 Task: Create new invoice with Date Opened :15-Apr-23, Select Customer: Pizza Patron, Terms: Payment Term 1. Make invoice entry for item-1 with Date: 15-Apr-23, Description: Olly Restful Sleep Gummies Blackberry Zen, Action: Material, Income Account: Income:Sales, Quantity: 2, Unit Price: 8.7, Discount $: 1.25. Make entry for item-2 with Date: 15-Apr-23, Description: Dove Men + Care Extra Fresh Antiperspirant Deodorant (2.7 oz)_x000D_
, Action: Material, Income Account: Income:Sales, Quantity: 1, Unit Price: 6, Discount $: 2.25. Make entry for item-3 with Date: 15-Apr-23, Description: Slim Jim Smoked Snack Stick Original, Action: Material, Income Account: Income:Sales, Quantity: 2, Unit Price: 7, Discount $: 2.75. Write Notes: 'Looking forward to serving you again.'. Post Invoice with Post Date: 15-Apr-23, Post to Accounts: Assets:Accounts Receivable. Pay / Process Payment with Transaction Date: 15-May-23, Amount: 31.15, Transfer Account: Checking Account. Print Invoice, display notes by going to Option, then go to Display Tab and check 'Invoice Notes'.
Action: Mouse pressed left at (171, 29)
Screenshot: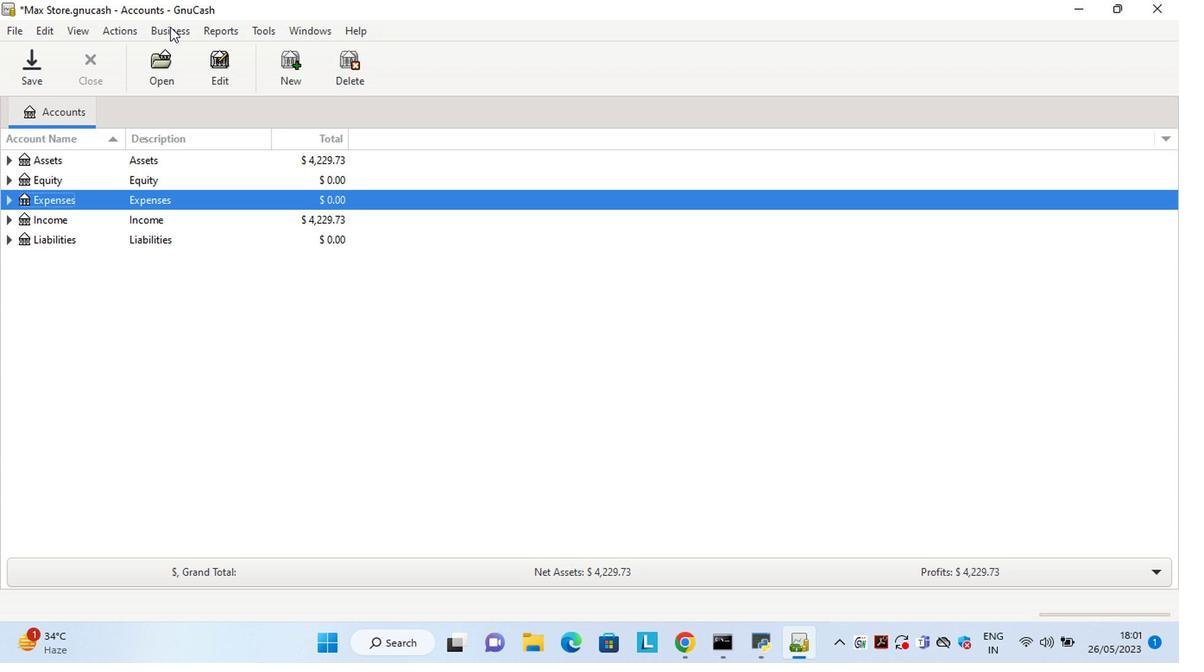 
Action: Mouse moved to (378, 122)
Screenshot: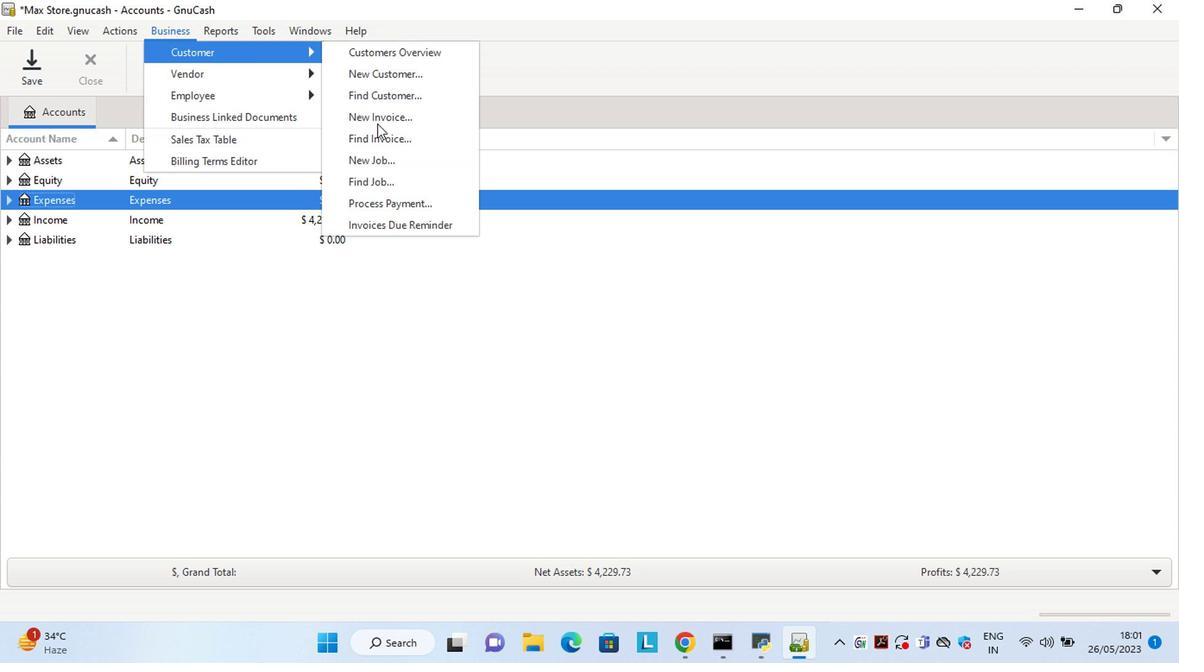 
Action: Mouse pressed left at (378, 122)
Screenshot: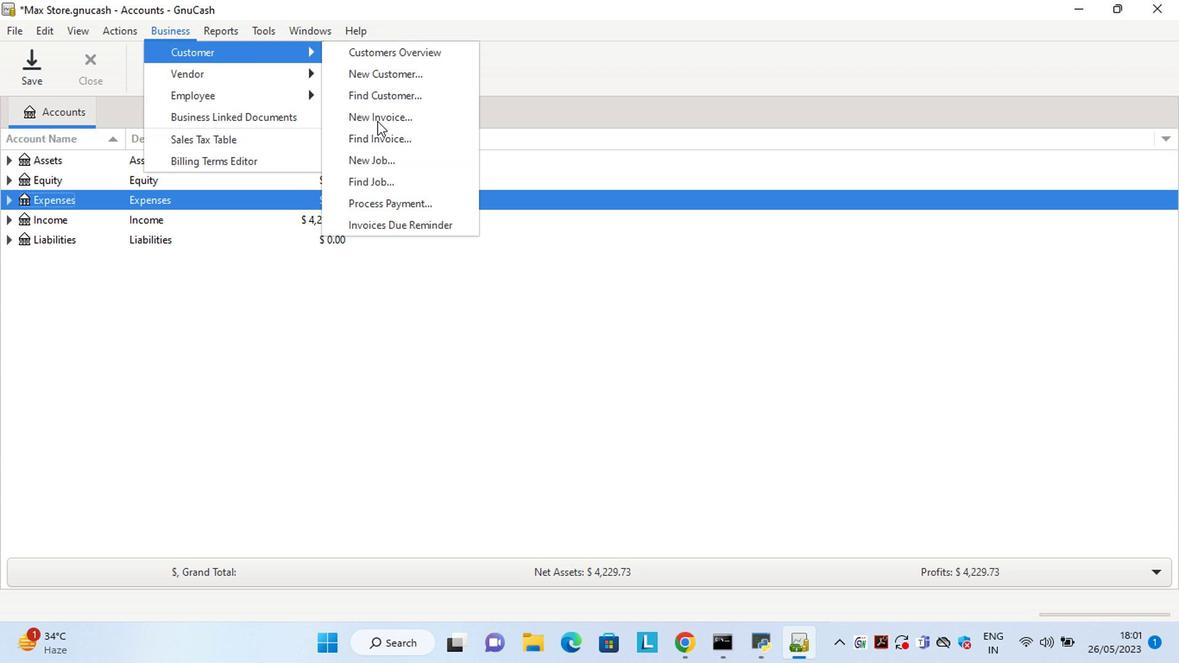 
Action: Mouse moved to (600, 263)
Screenshot: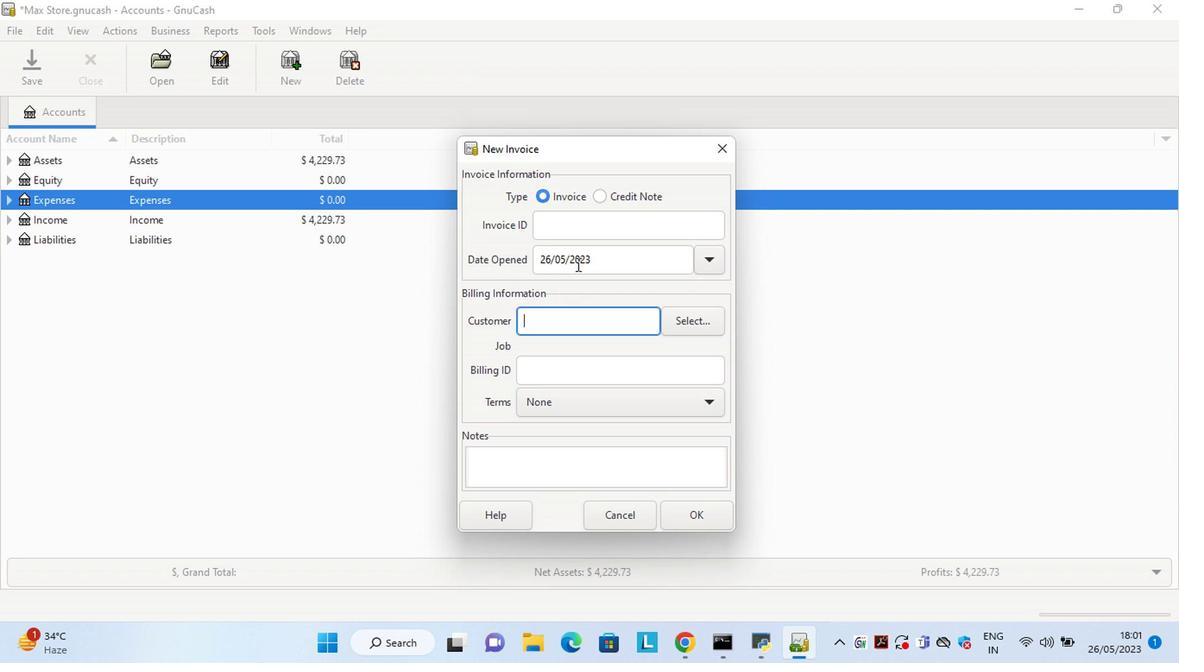 
Action: Mouse pressed left at (600, 263)
Screenshot: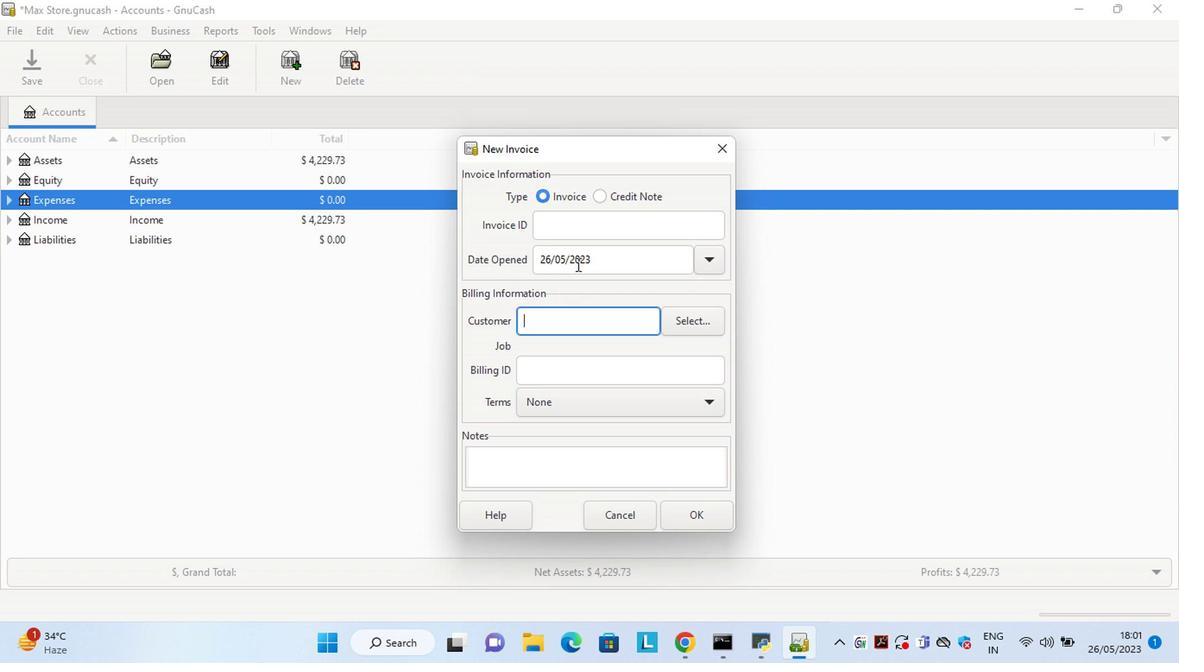 
Action: Key pressed <Key.left><Key.left><Key.left><Key.left><Key.left><Key.left><Key.left><Key.left><Key.left><Key.left><Key.left><Key.left><Key.delete><Key.delete>15<Key.right><Key.right><Key.delete>4
Screenshot: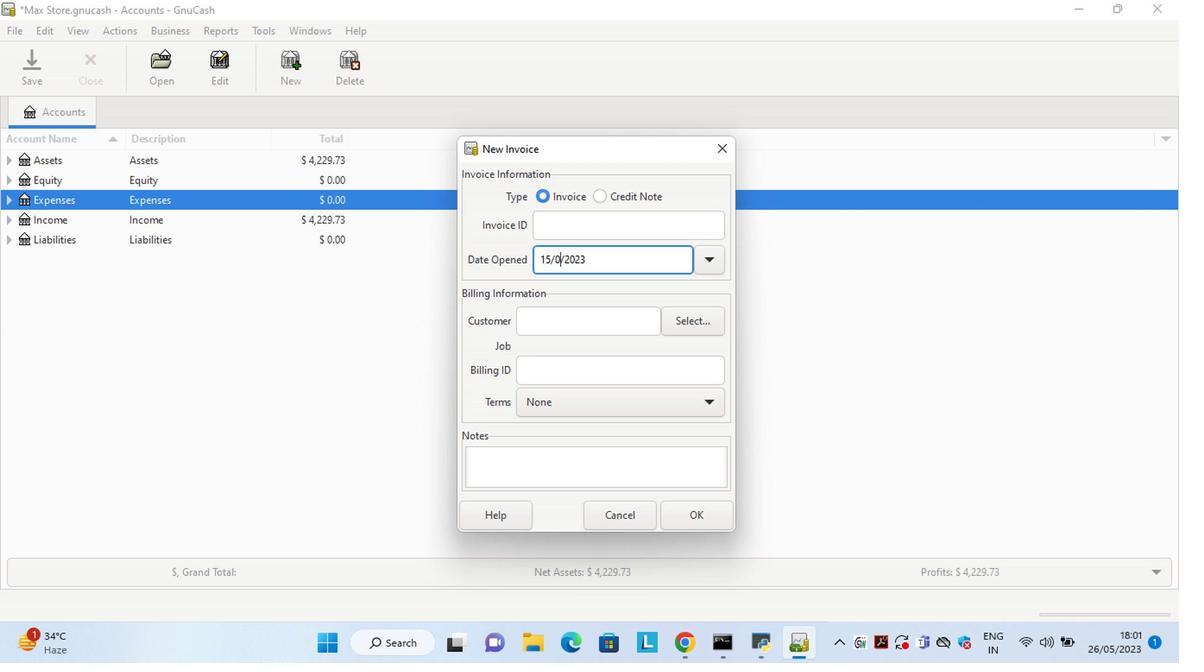 
Action: Mouse moved to (701, 325)
Screenshot: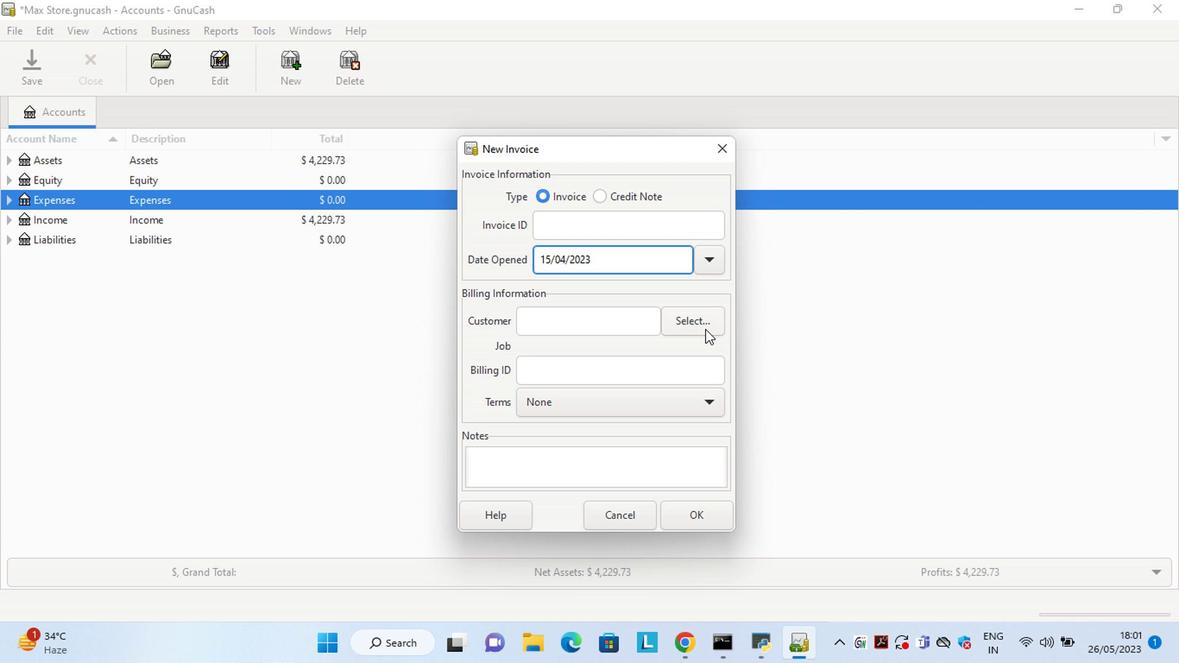 
Action: Mouse pressed left at (701, 325)
Screenshot: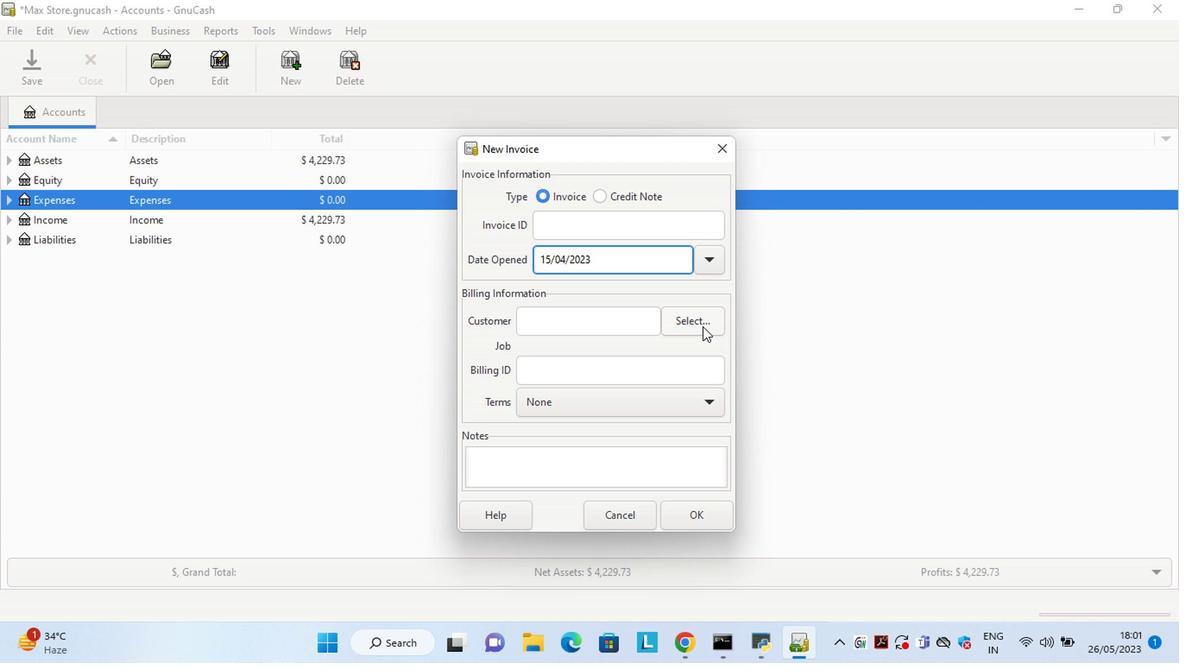 
Action: Mouse moved to (620, 298)
Screenshot: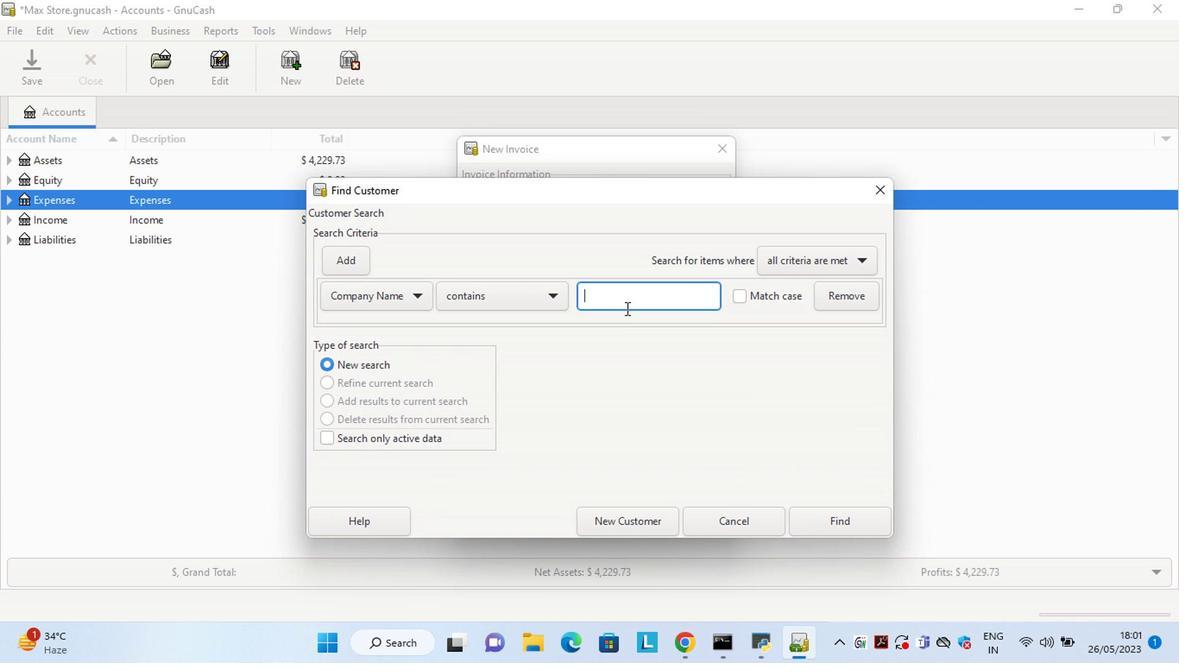 
Action: Mouse pressed left at (620, 298)
Screenshot: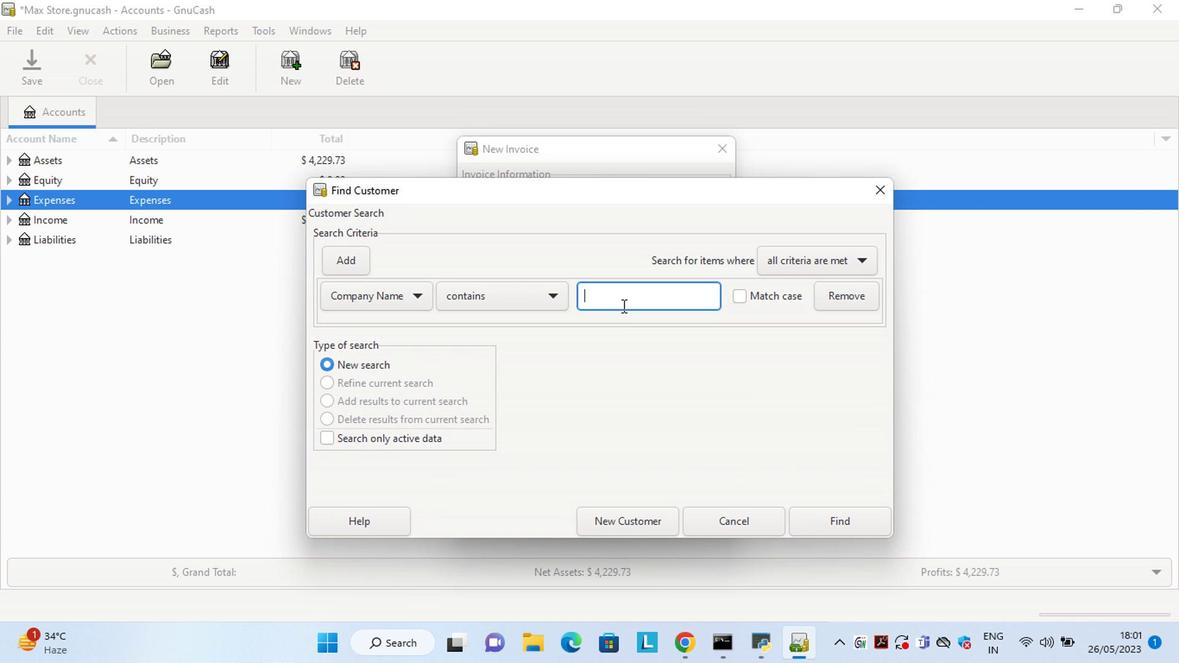 
Action: Key pressed <Key.shift>Pizza
Screenshot: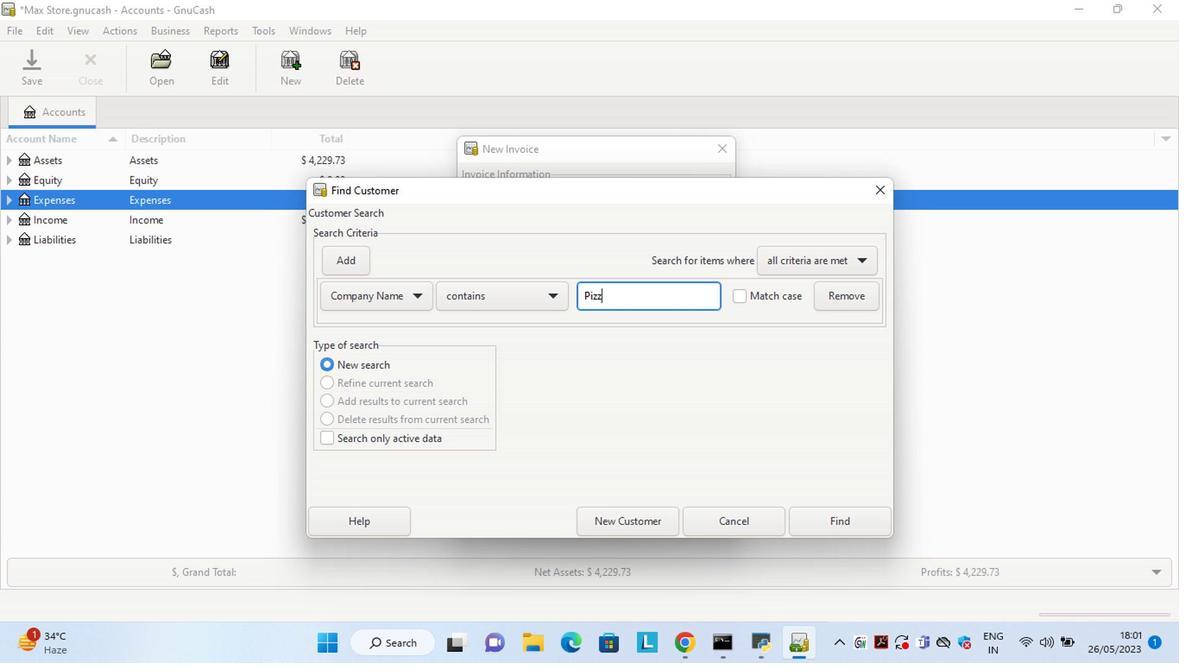 
Action: Mouse moved to (847, 522)
Screenshot: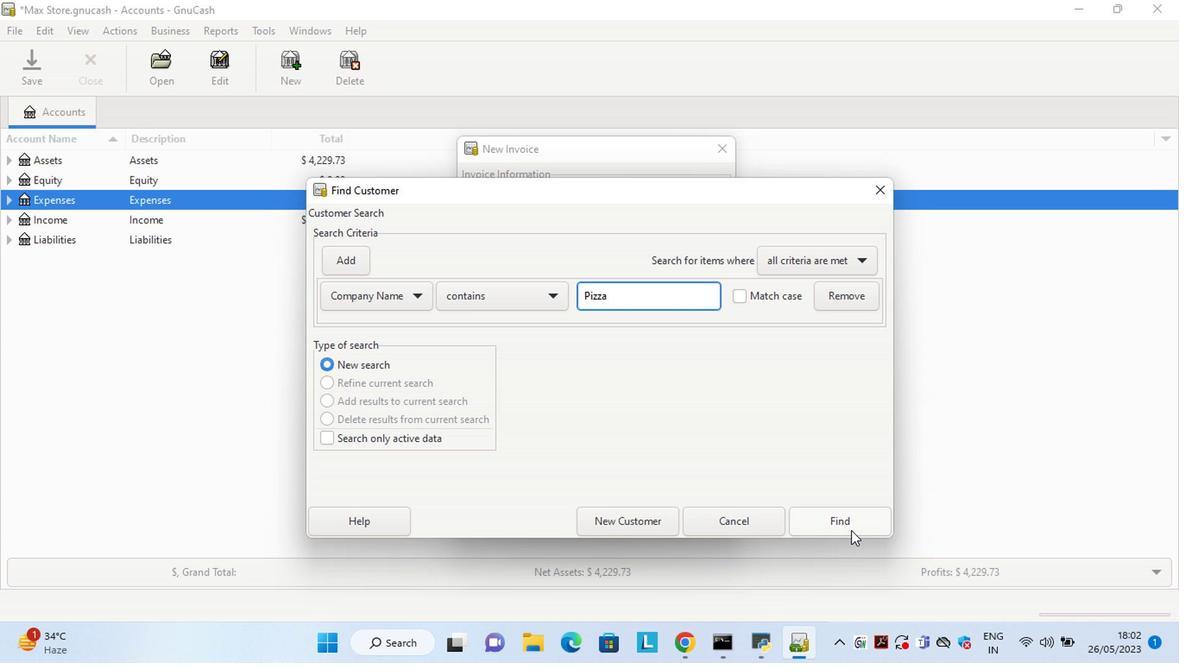 
Action: Mouse pressed left at (847, 522)
Screenshot: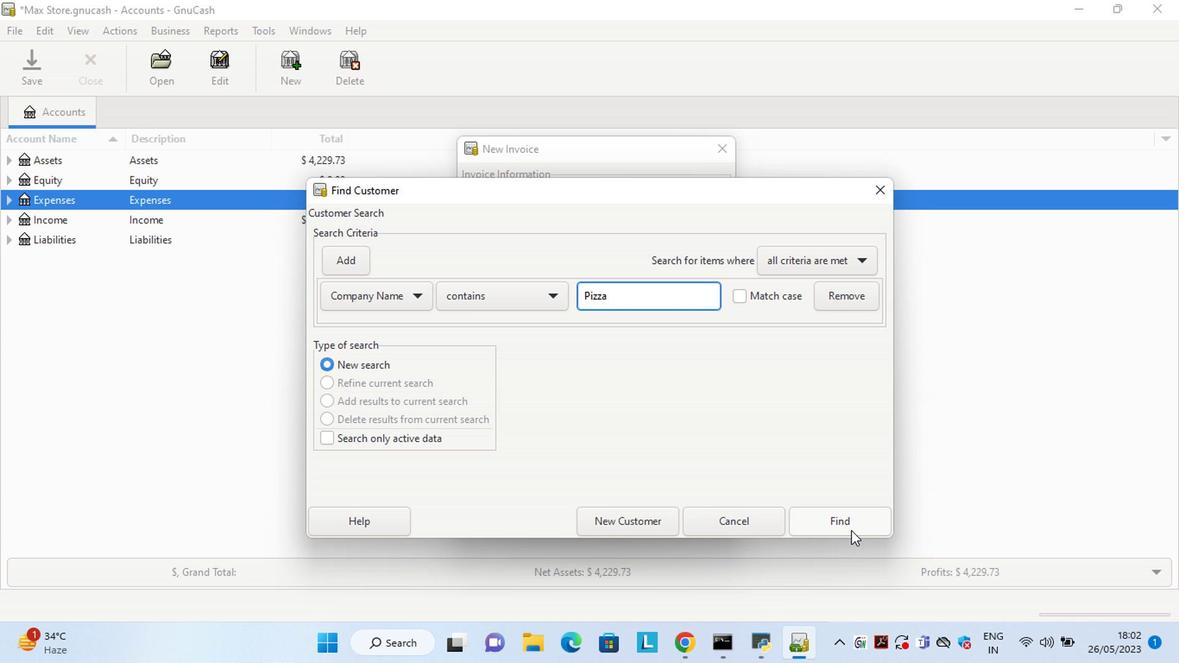 
Action: Mouse moved to (587, 407)
Screenshot: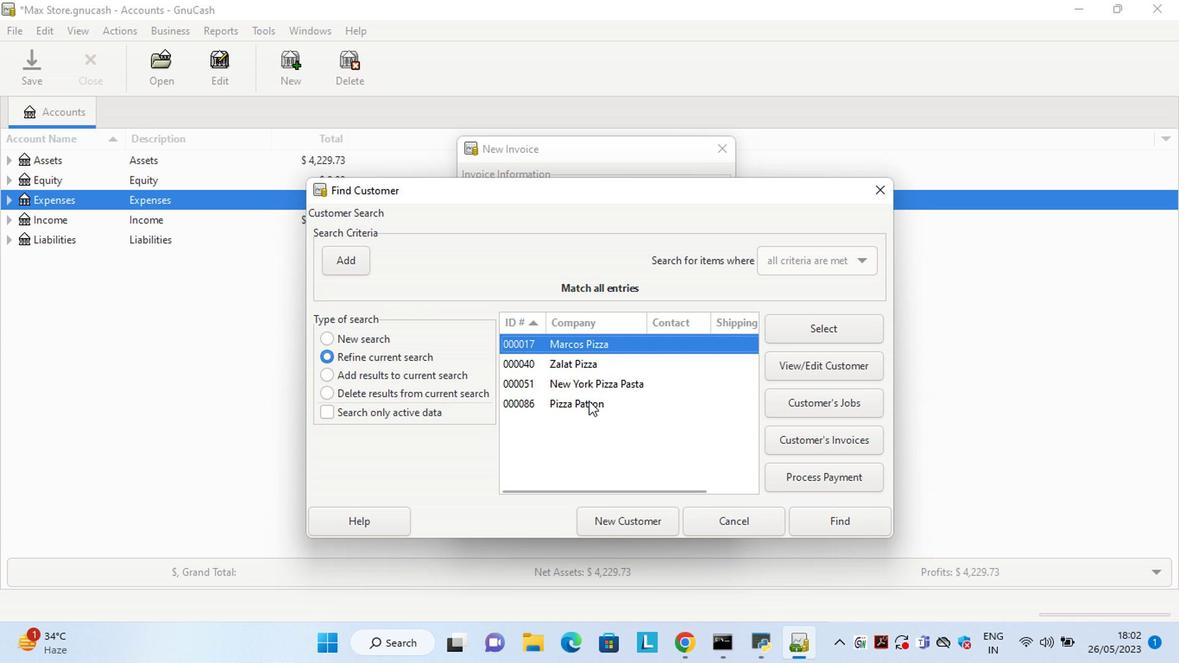 
Action: Mouse pressed left at (587, 407)
Screenshot: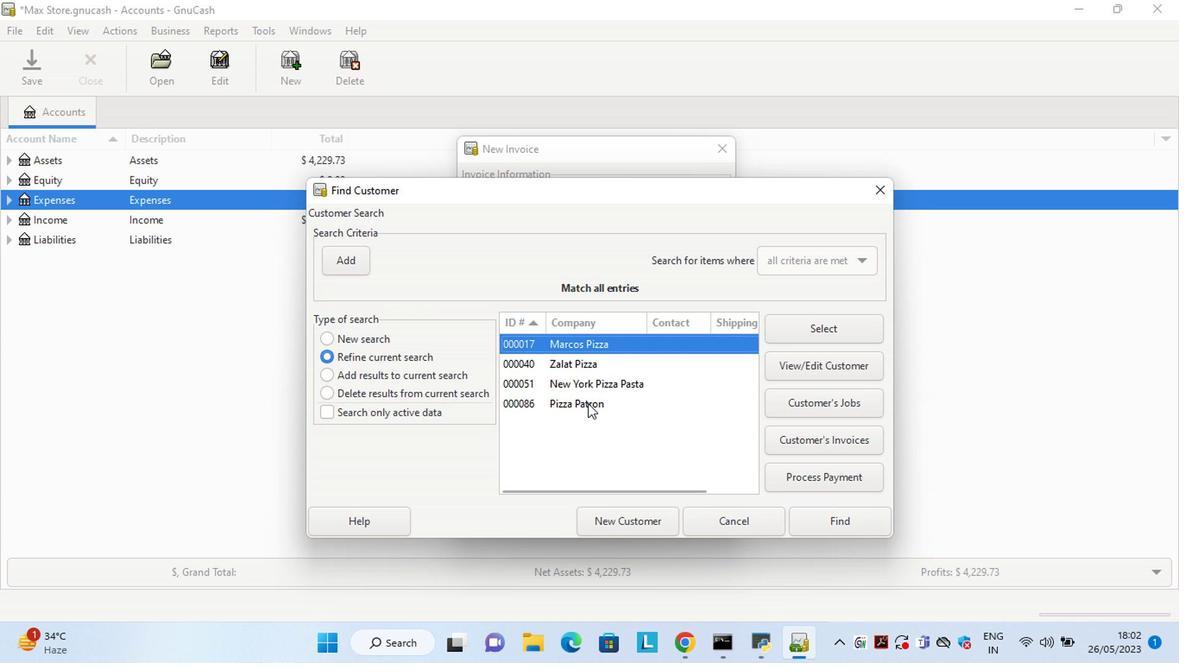 
Action: Mouse pressed left at (587, 407)
Screenshot: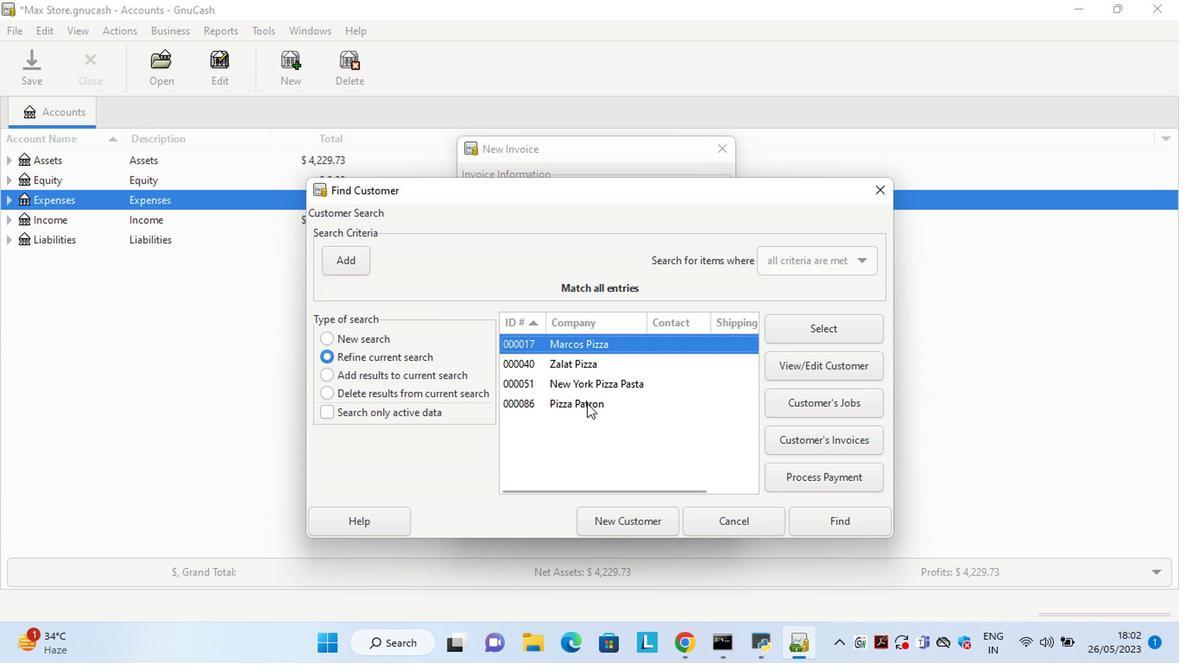 
Action: Mouse moved to (607, 420)
Screenshot: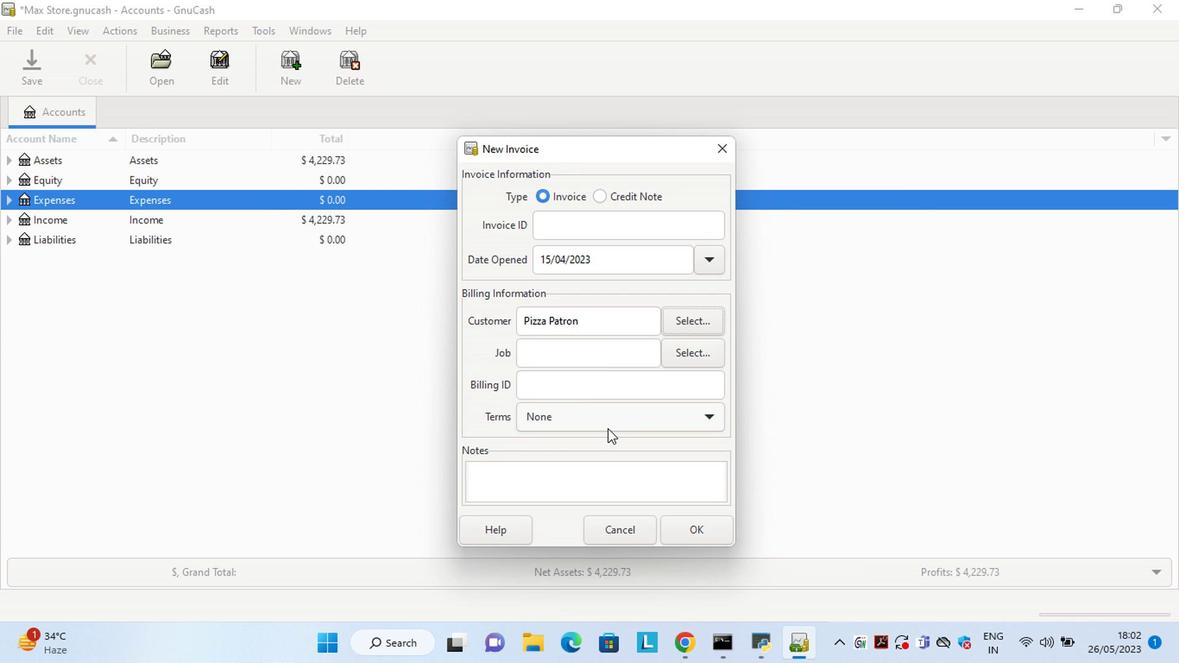 
Action: Mouse pressed left at (607, 420)
Screenshot: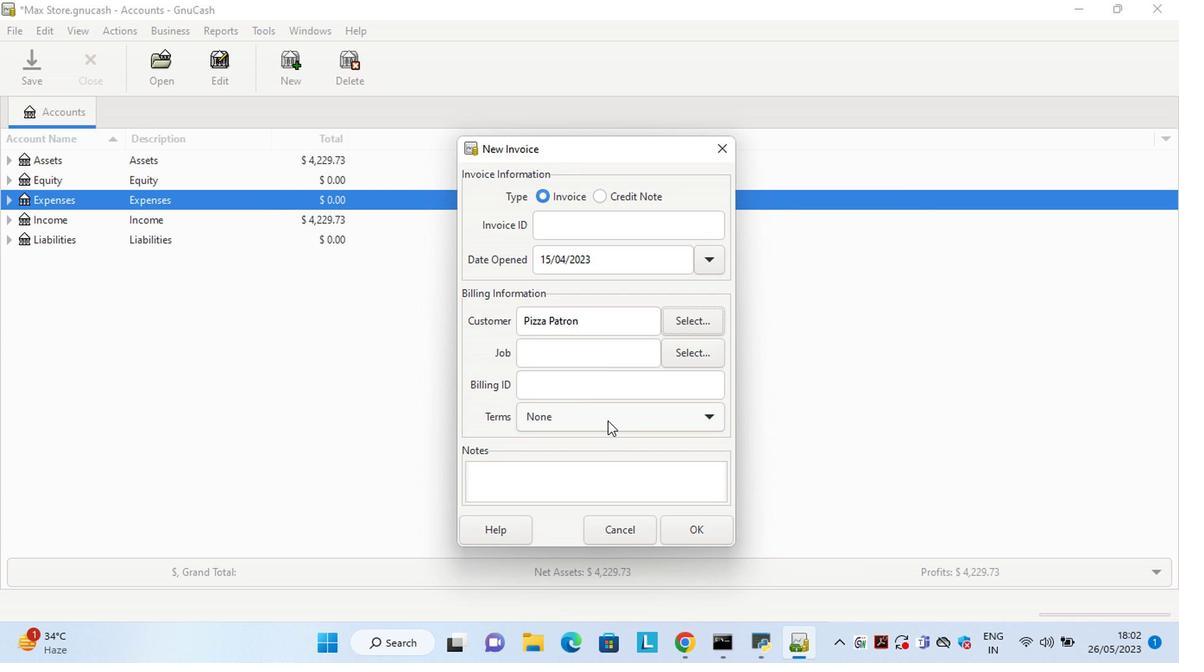
Action: Mouse moved to (582, 443)
Screenshot: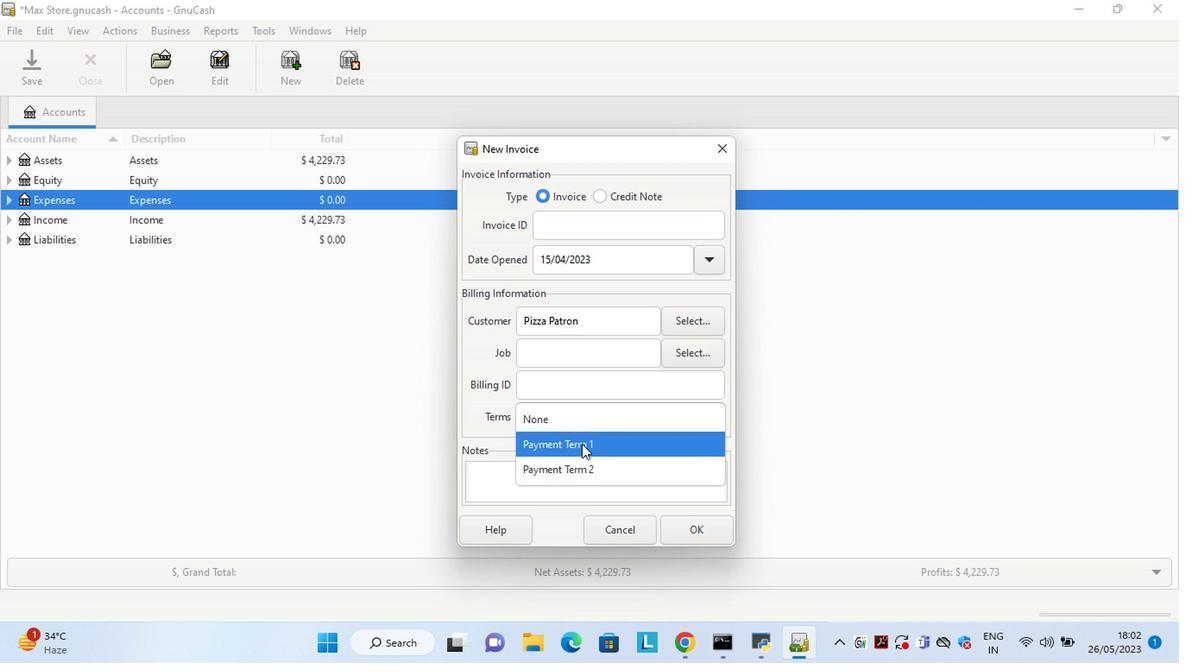 
Action: Mouse pressed left at (582, 443)
Screenshot: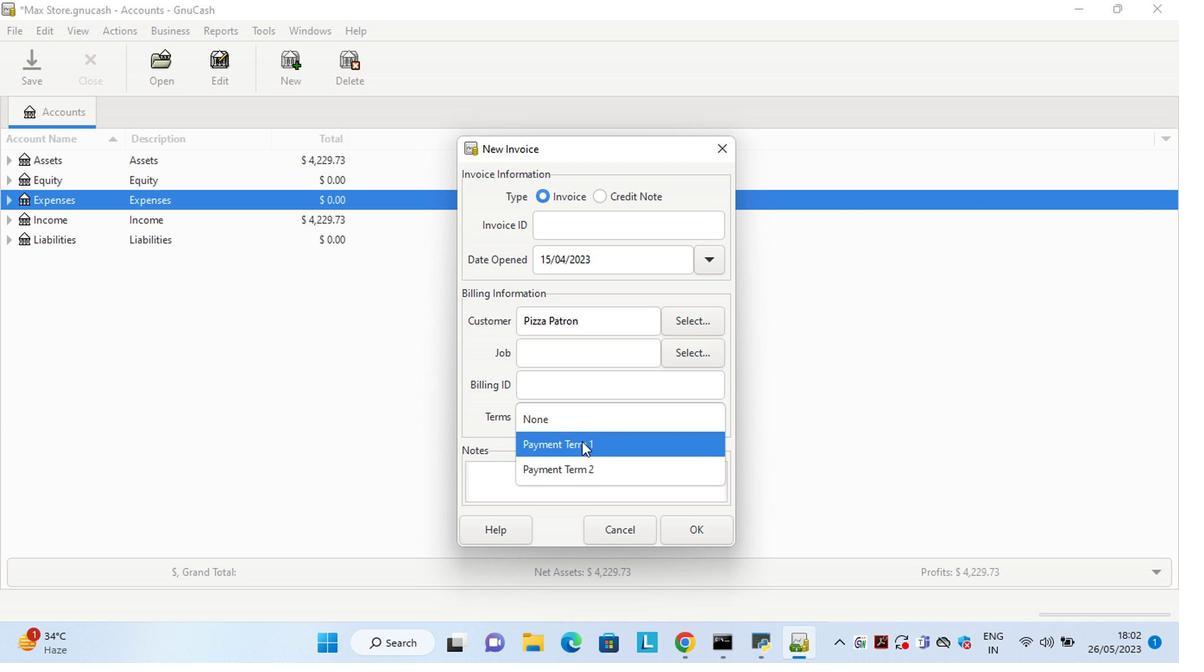 
Action: Mouse moved to (712, 531)
Screenshot: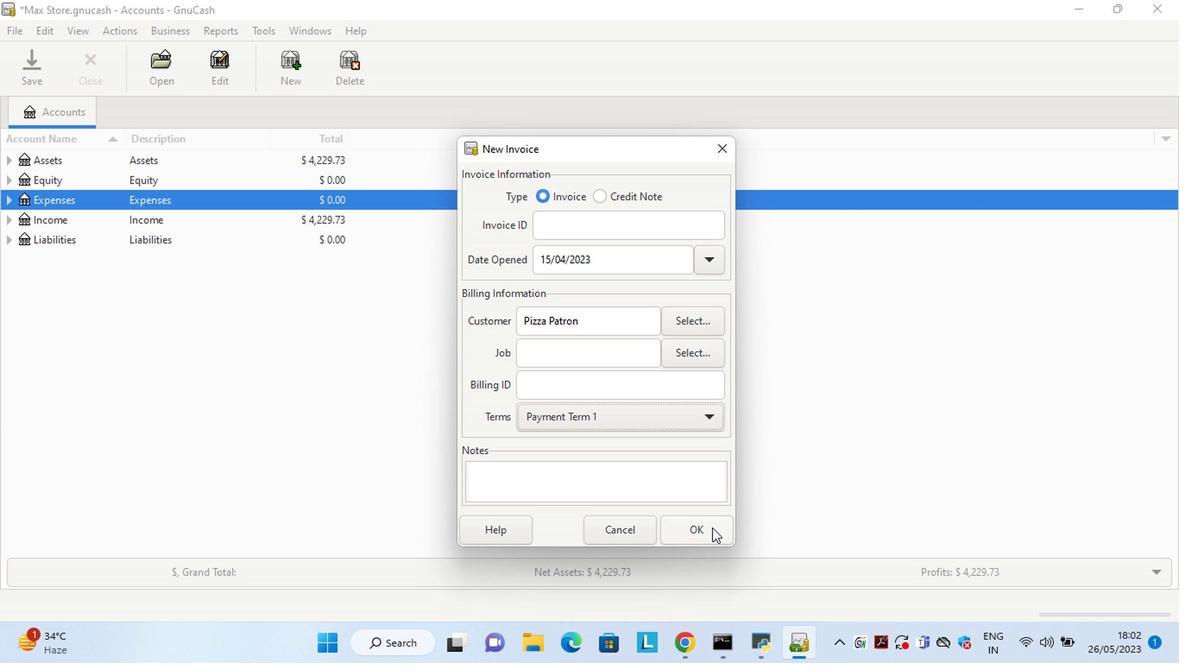
Action: Mouse pressed left at (712, 531)
Screenshot: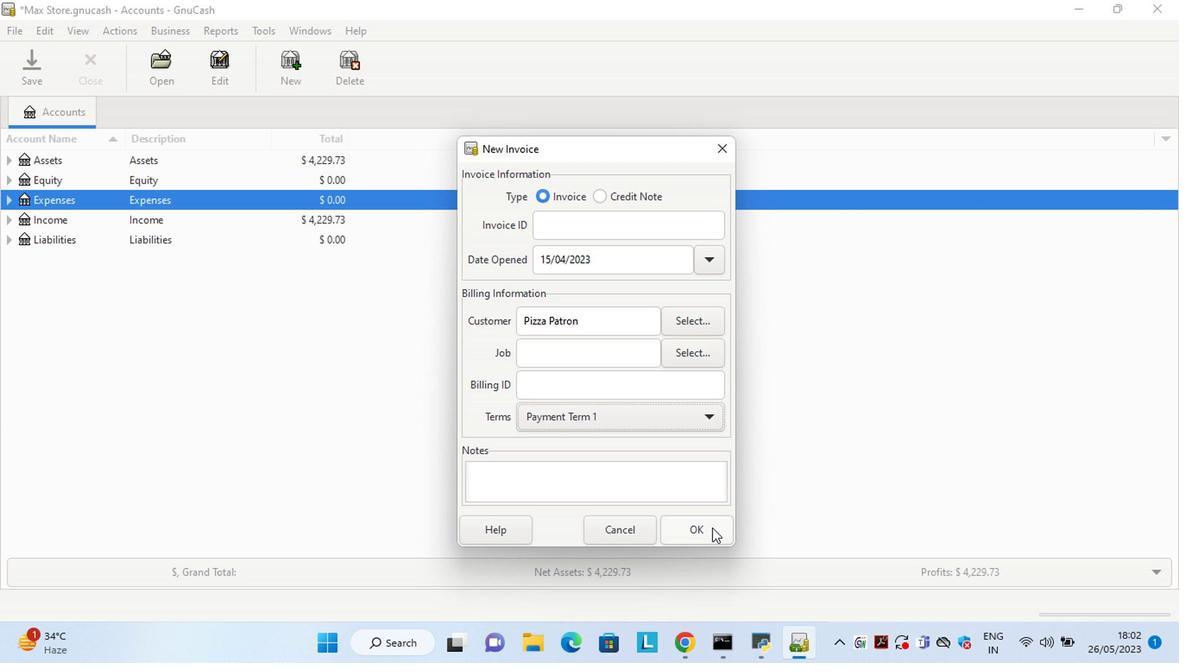 
Action: Mouse moved to (382, 362)
Screenshot: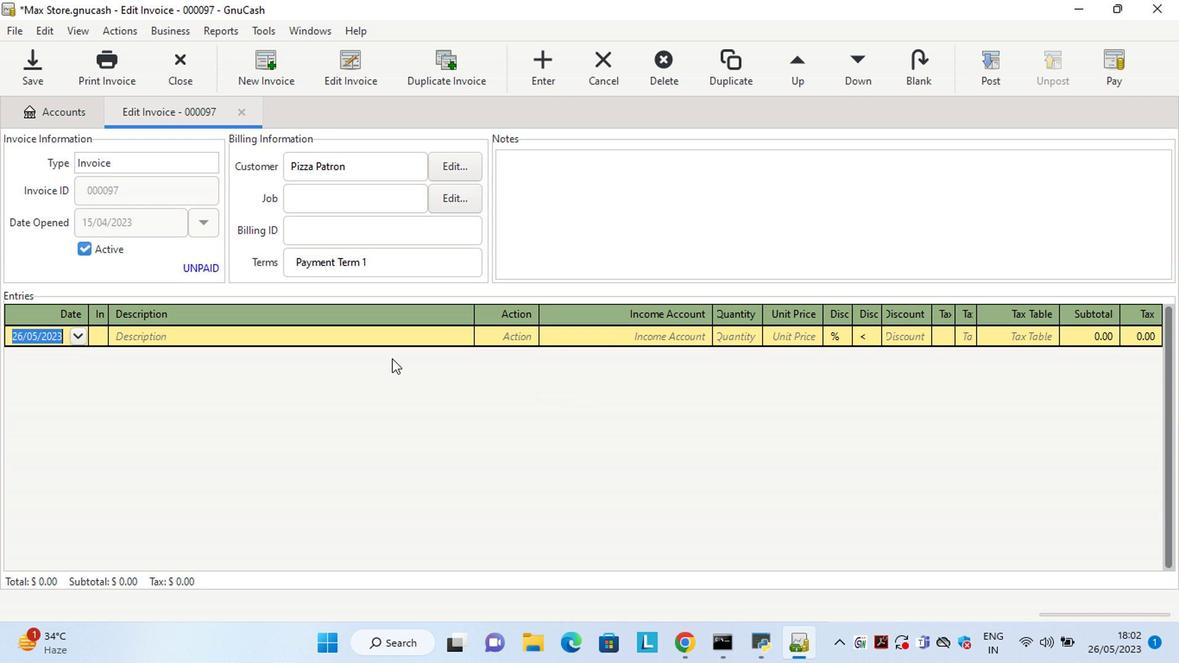
Action: Key pressed <Key.left><Key.delete><Key.delete>15<Key.right><Key.right><Key.delete>4<Key.tab><Key.shift>Olly<Key.space><Key.shift>Restful<Key.space><Key.shift>Sleep<Key.space><Key.shift>Gummies<Key.space><Key.shift>Blackberry<Key.space><Key.shift><Key.shift><Key.shift><Key.shift><Key.shift><Key.shift><Key.shift><Key.shift><Key.shift><Key.shift><Key.shift>Zen<Key.tab>ma<Key.tab>sale<Key.tab>2<Key.tab>8.7<Key.tab>
Screenshot: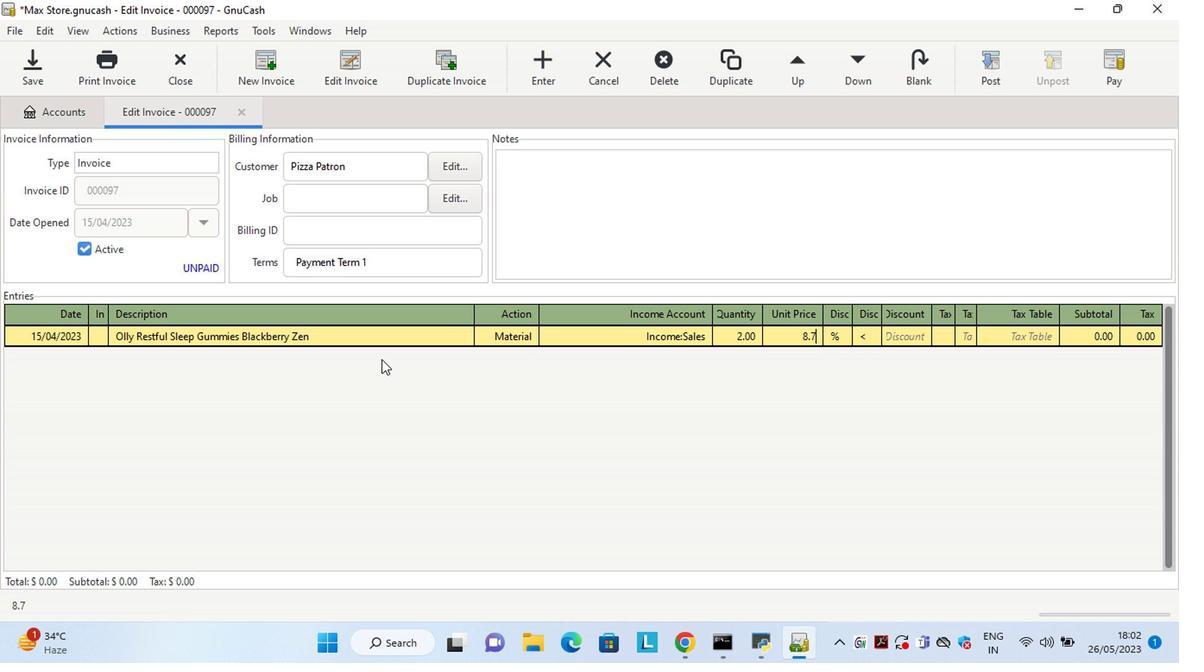 
Action: Mouse moved to (832, 339)
Screenshot: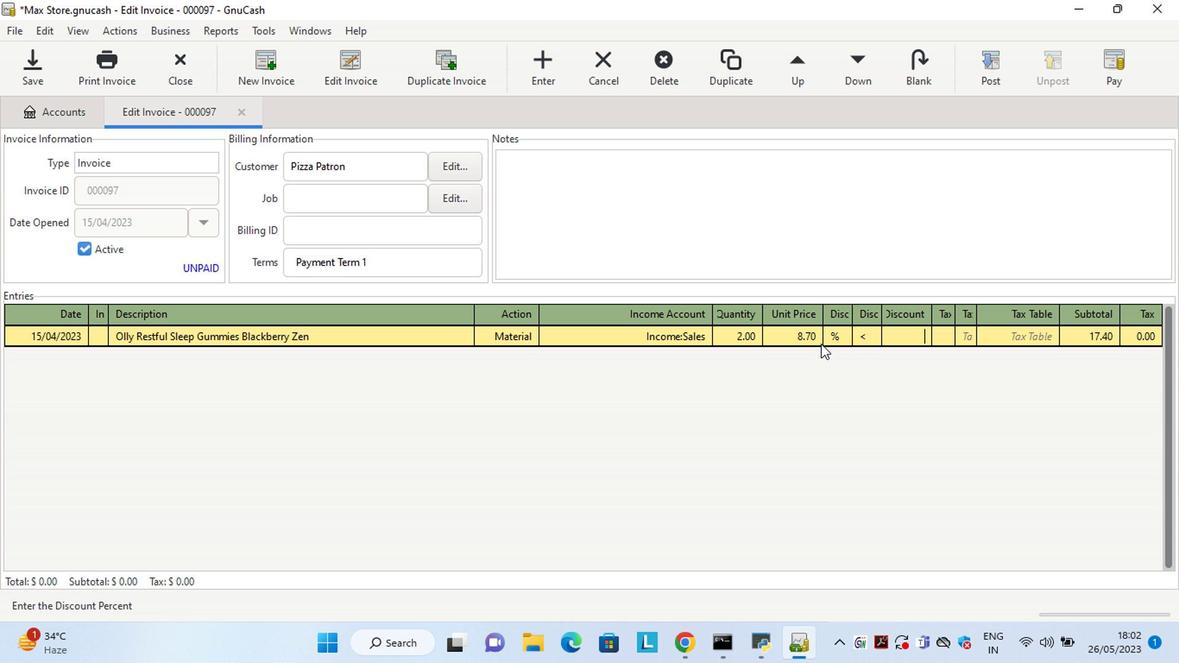 
Action: Mouse pressed left at (832, 339)
Screenshot: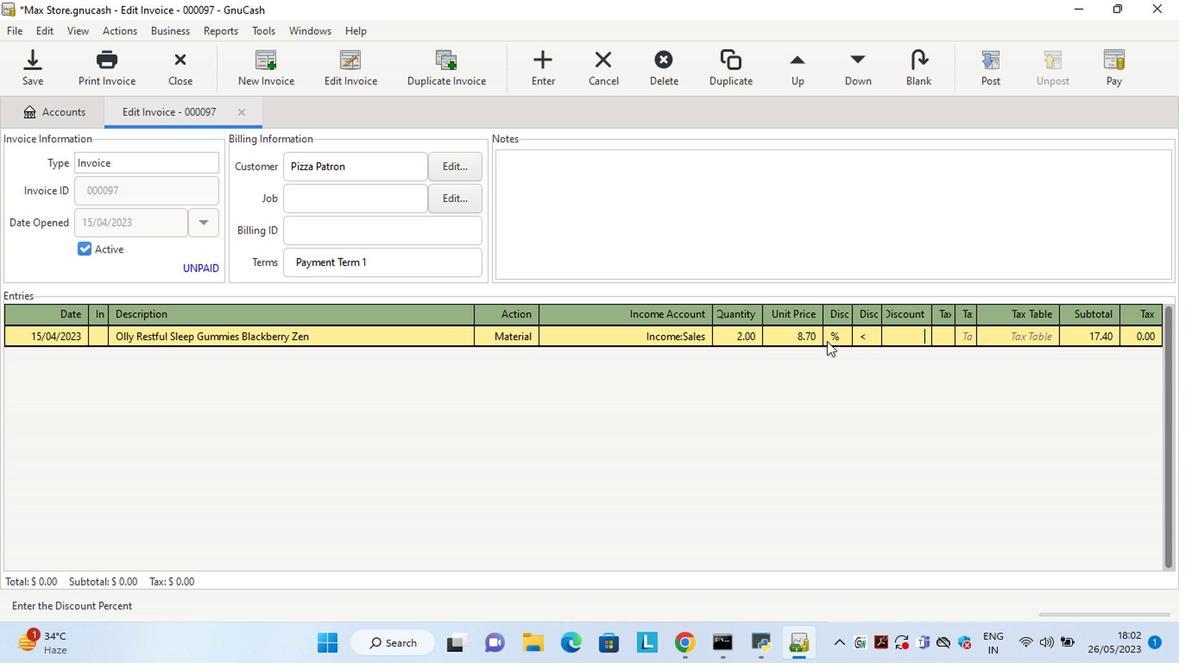 
Action: Mouse moved to (864, 341)
Screenshot: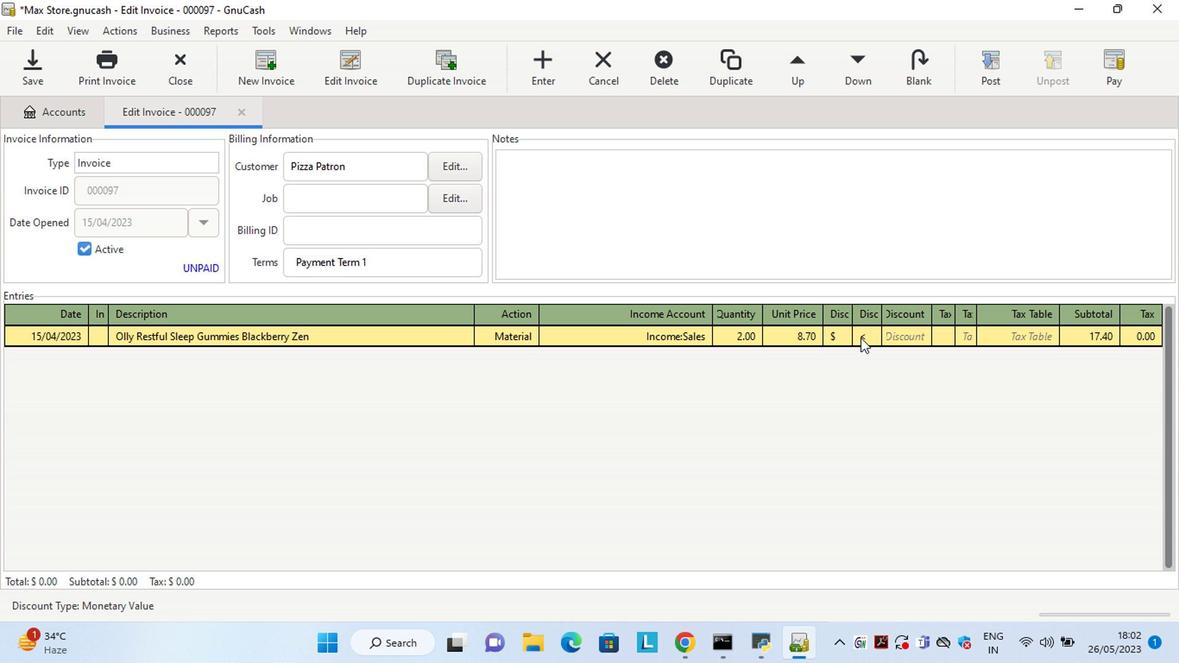 
Action: Mouse pressed left at (864, 341)
Screenshot: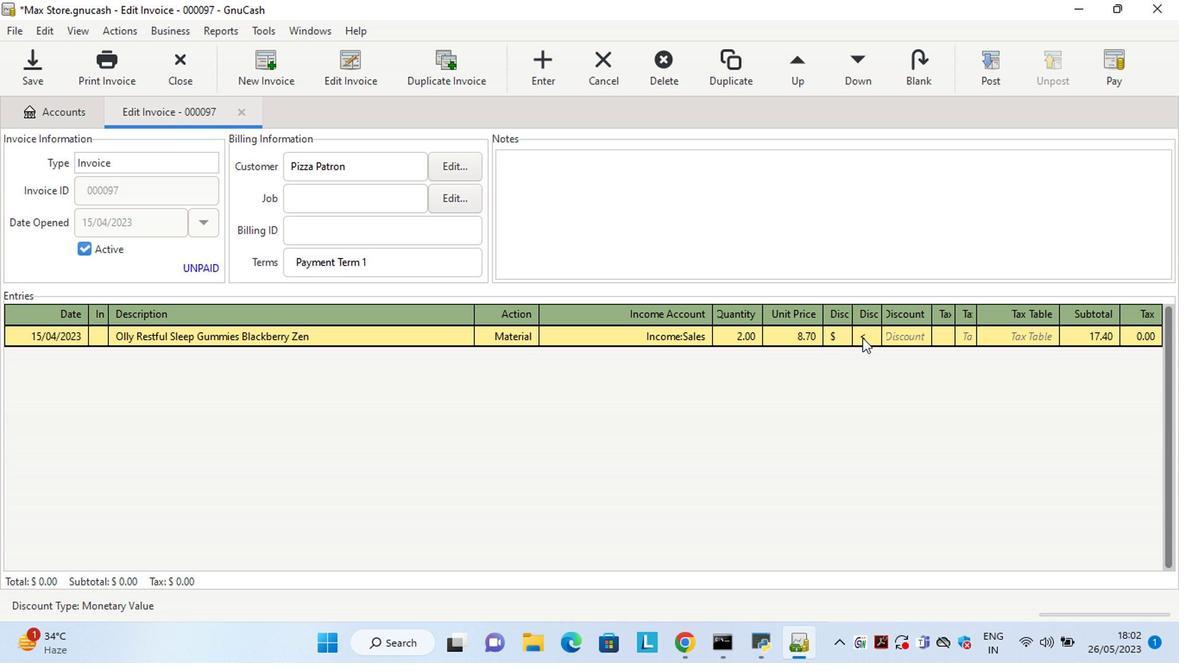 
Action: Mouse moved to (923, 342)
Screenshot: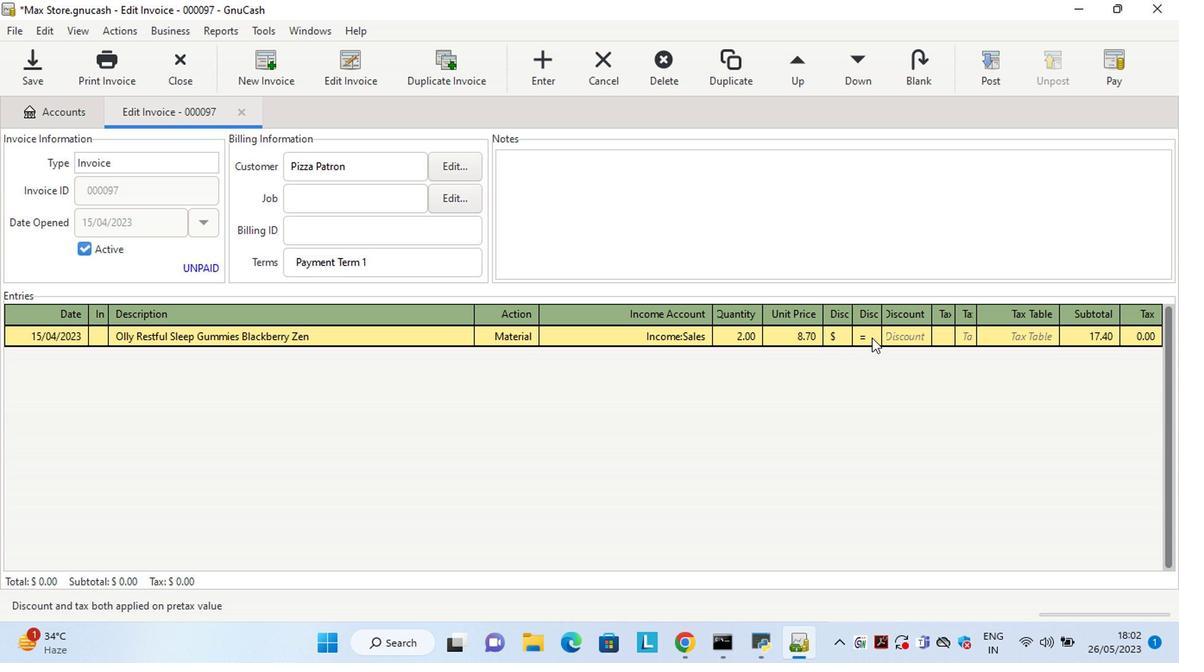 
Action: Mouse pressed left at (923, 342)
Screenshot: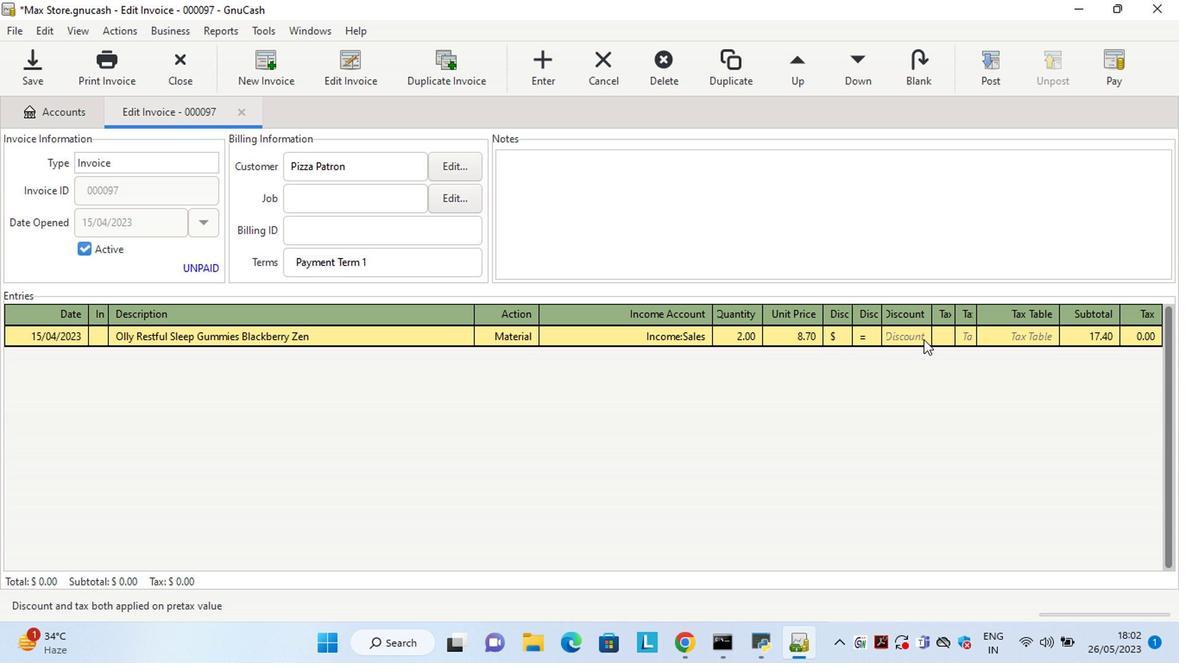 
Action: Key pressed 1.25<Key.tab><Key.tab><Key.shift>Dove<Key.space><Key.shift>Men<Key.space><Key.shift>+<Key.space><Key.shift>Care<Key.space><Key.shift>Extra<Key.space><Key.shift>Fresh<Key.space><Key.shift>Antiperspirant<Key.space><Key.shift>Deodorant<Key.space><Key.shift_r>(2.7<Key.space>oz<Key.shift_r>)<Key.tab>ma<Key.tab>sale<Key.tab>1<Key.tab>6
Screenshot: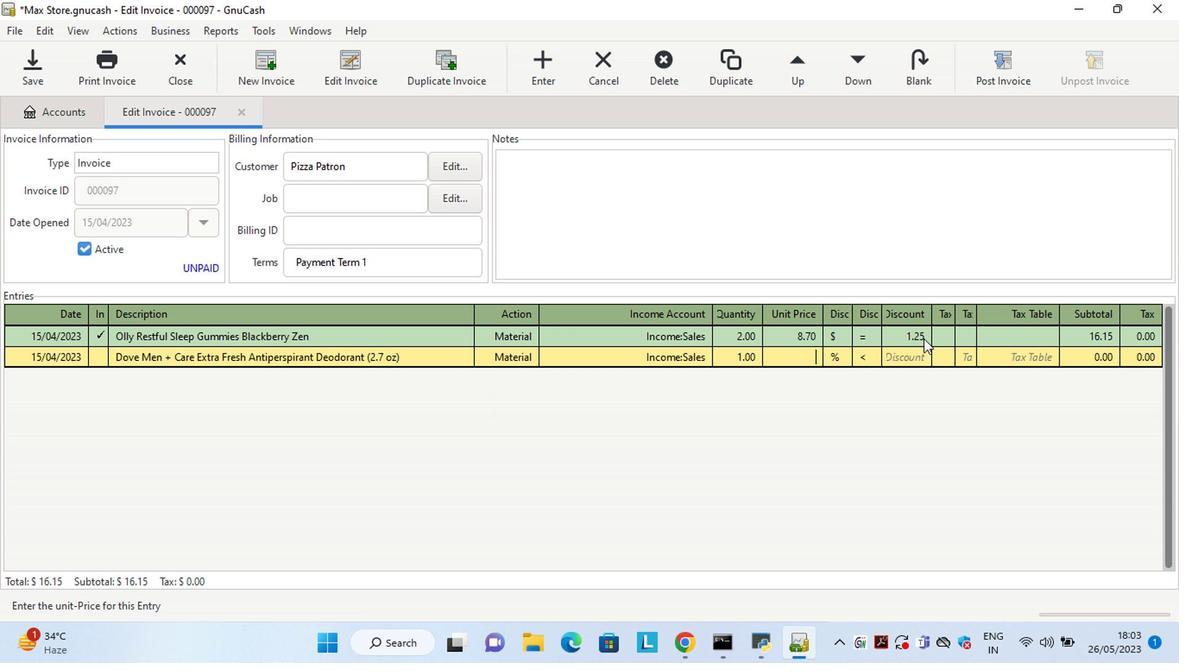 
Action: Mouse moved to (858, 361)
Screenshot: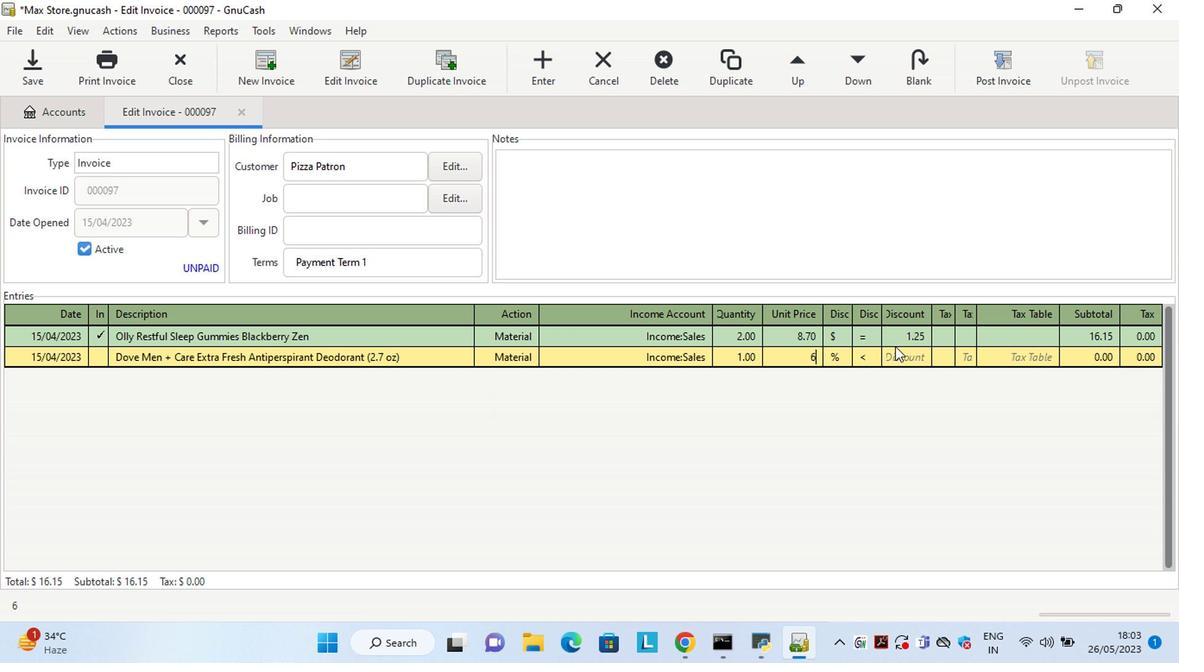 
Action: Key pressed <Key.tab>
Screenshot: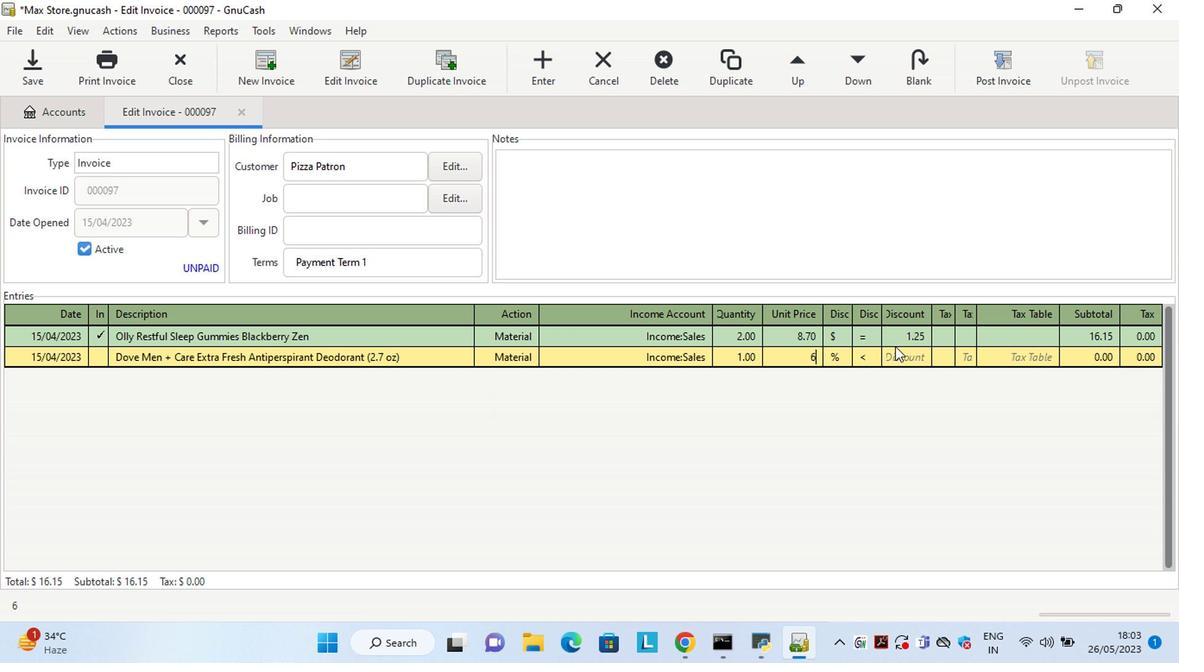 
Action: Mouse moved to (845, 358)
Screenshot: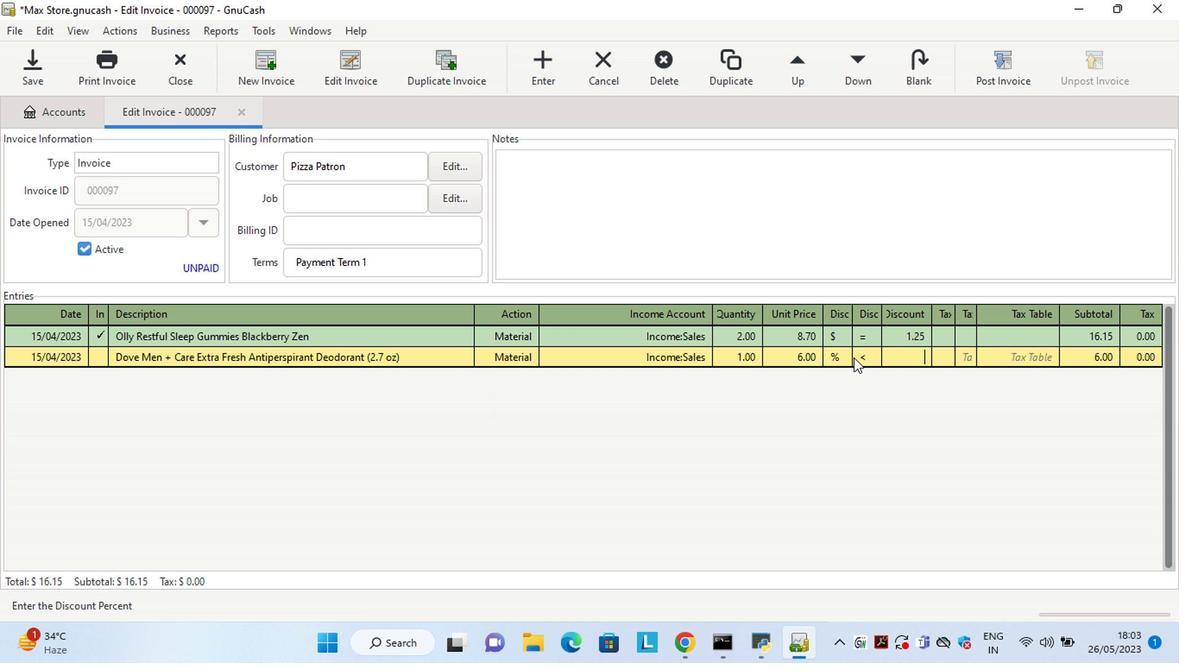 
Action: Mouse pressed left at (845, 358)
Screenshot: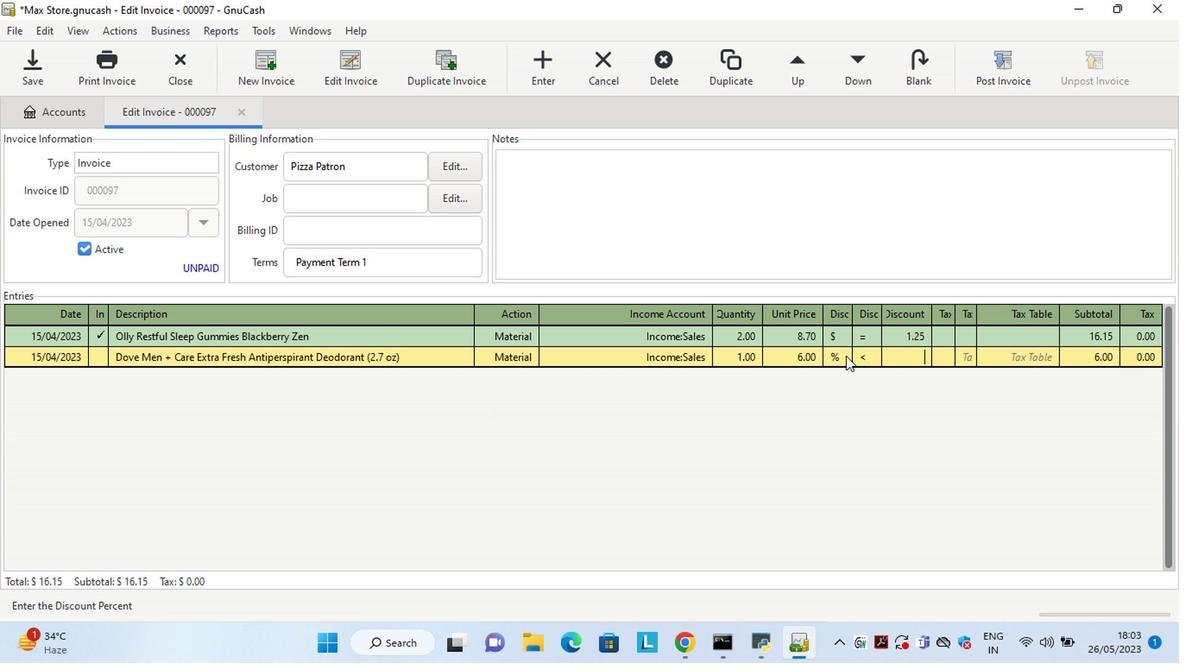 
Action: Mouse moved to (864, 354)
Screenshot: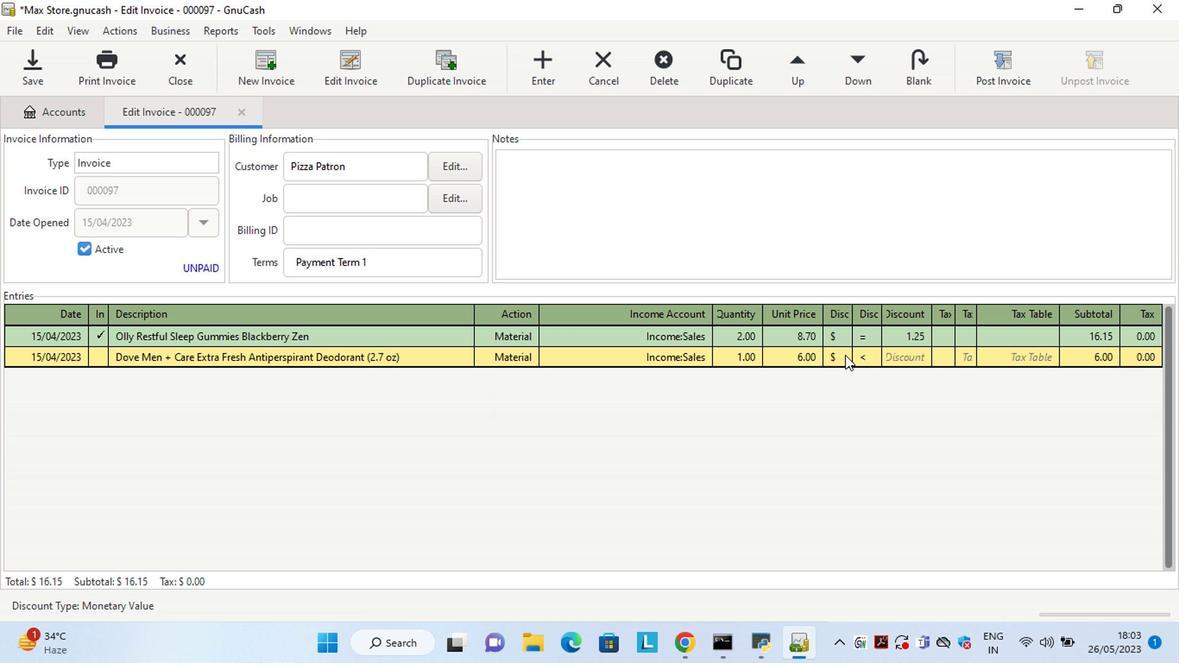 
Action: Mouse pressed left at (864, 354)
Screenshot: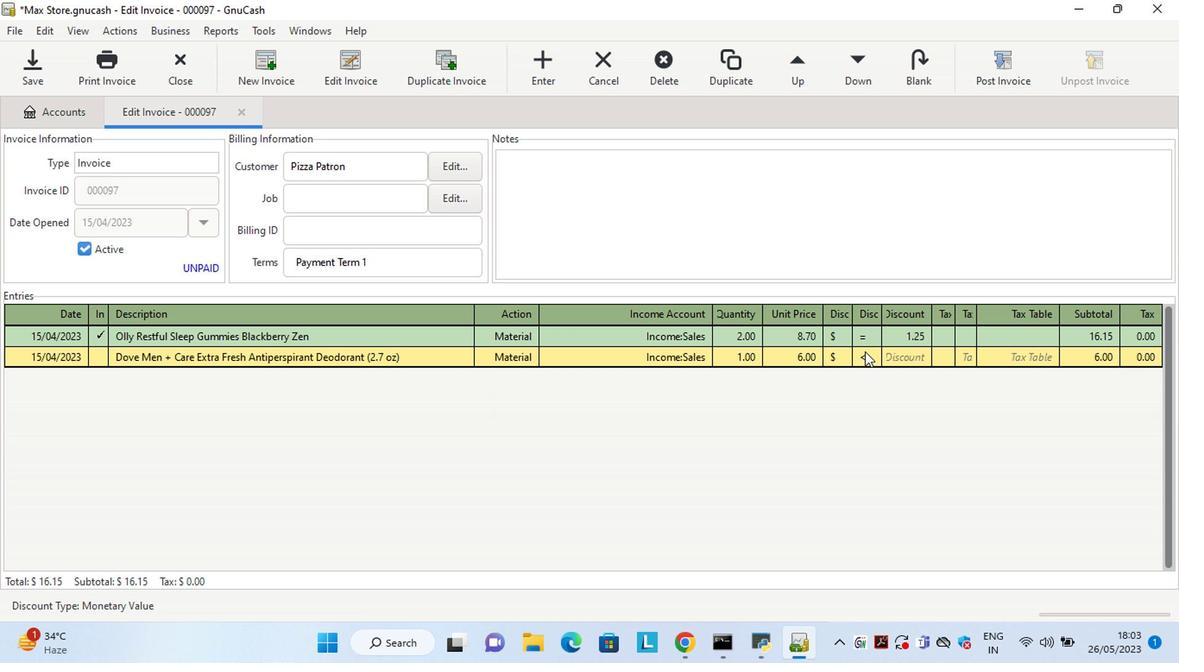 
Action: Mouse moved to (894, 361)
Screenshot: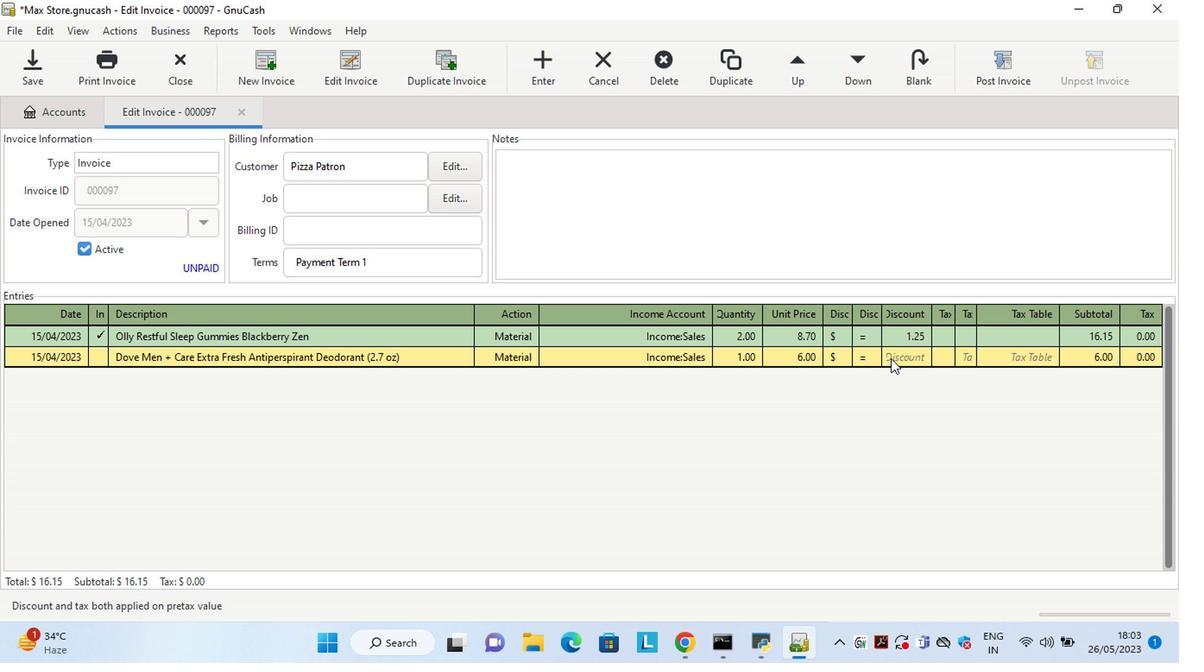 
Action: Mouse pressed left at (894, 361)
Screenshot: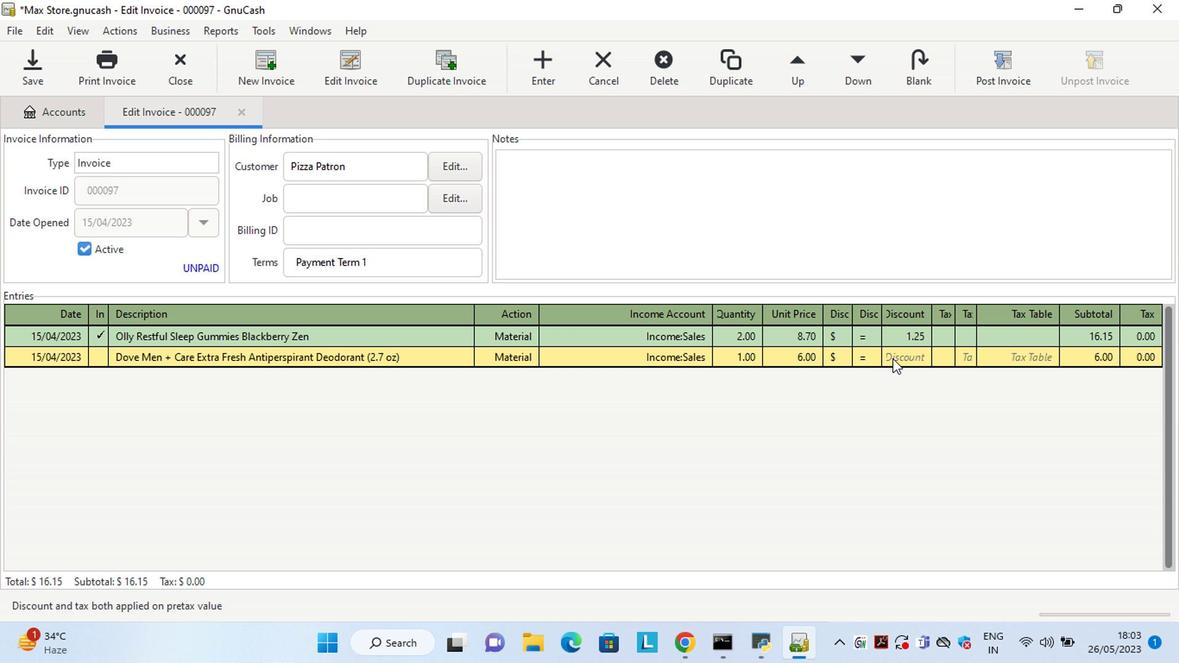 
Action: Key pressed 2.25<Key.tab><Key.tab><Key.shift>Slim<Key.space><Key.shift>Jim<Key.space><Key.shift>Smoked<Key.space><Key.shift>Snack<Key.space><Key.shift>Stick<Key.space><Key.shift>Original<Key.space><Key.backspace><Key.tab>ma<Key.tab>sale<Key.tab>2<Key.tab>7<Key.tab>
Screenshot: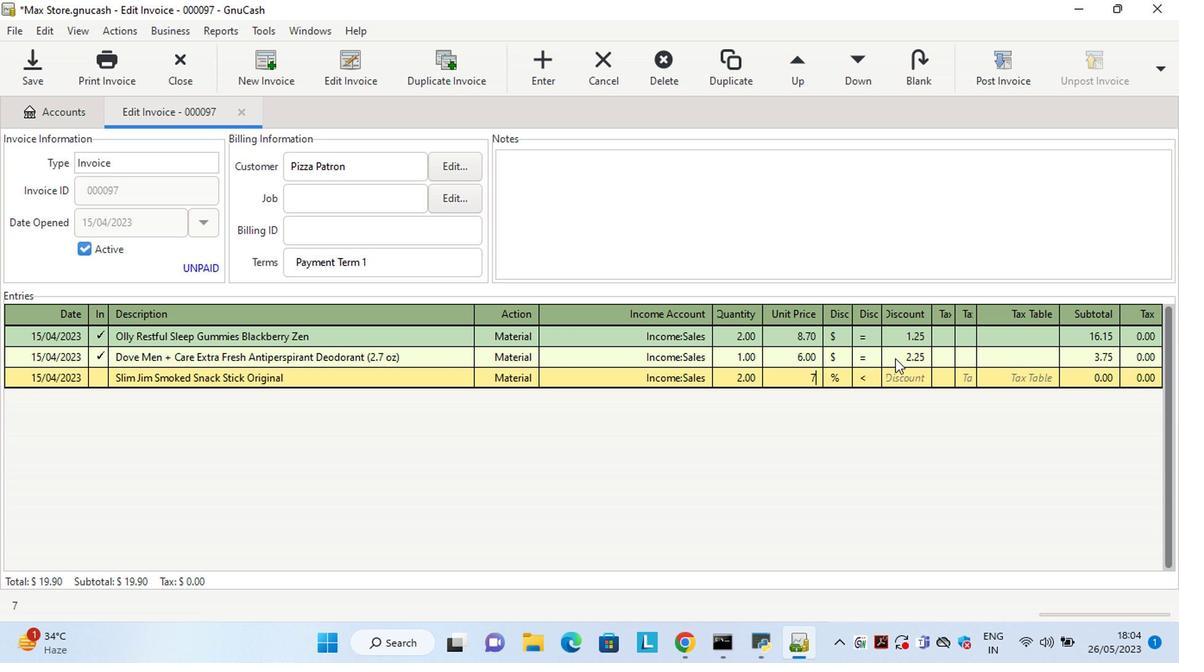 
Action: Mouse moved to (840, 382)
Screenshot: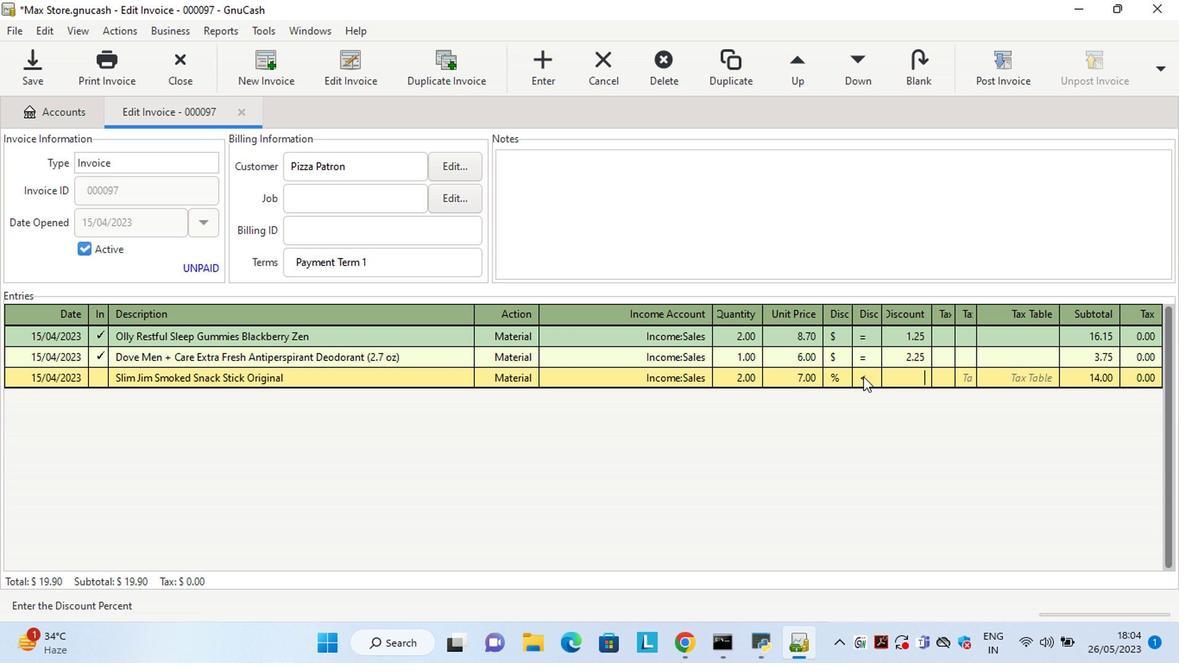 
Action: Mouse pressed left at (840, 382)
Screenshot: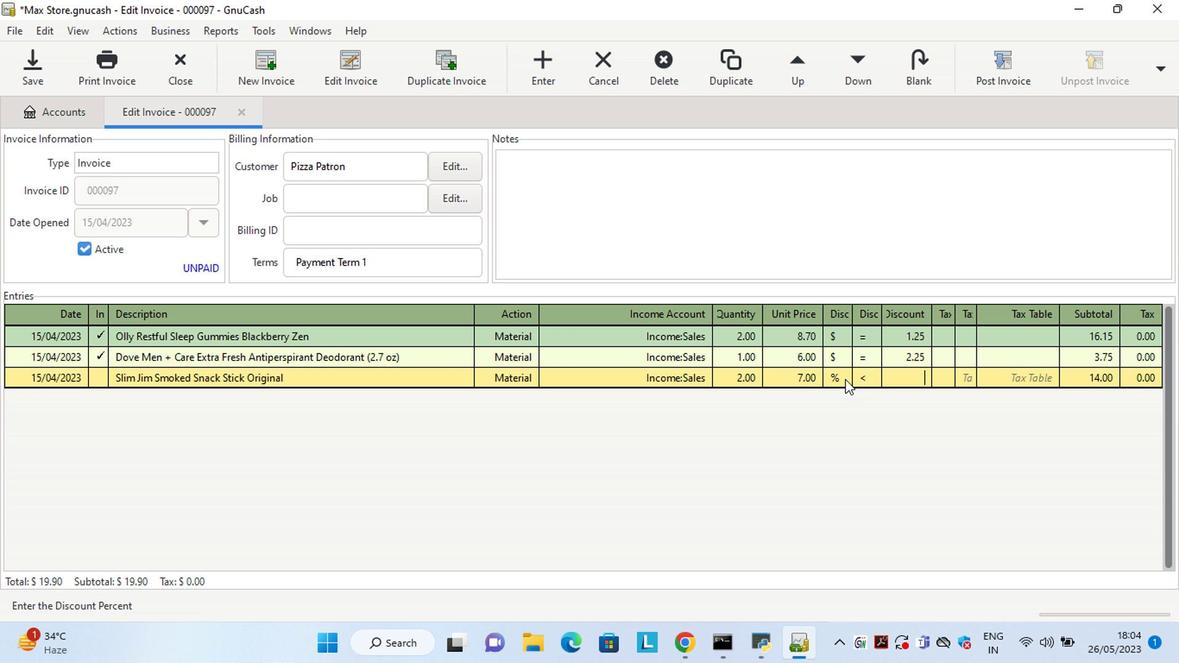 
Action: Mouse moved to (860, 381)
Screenshot: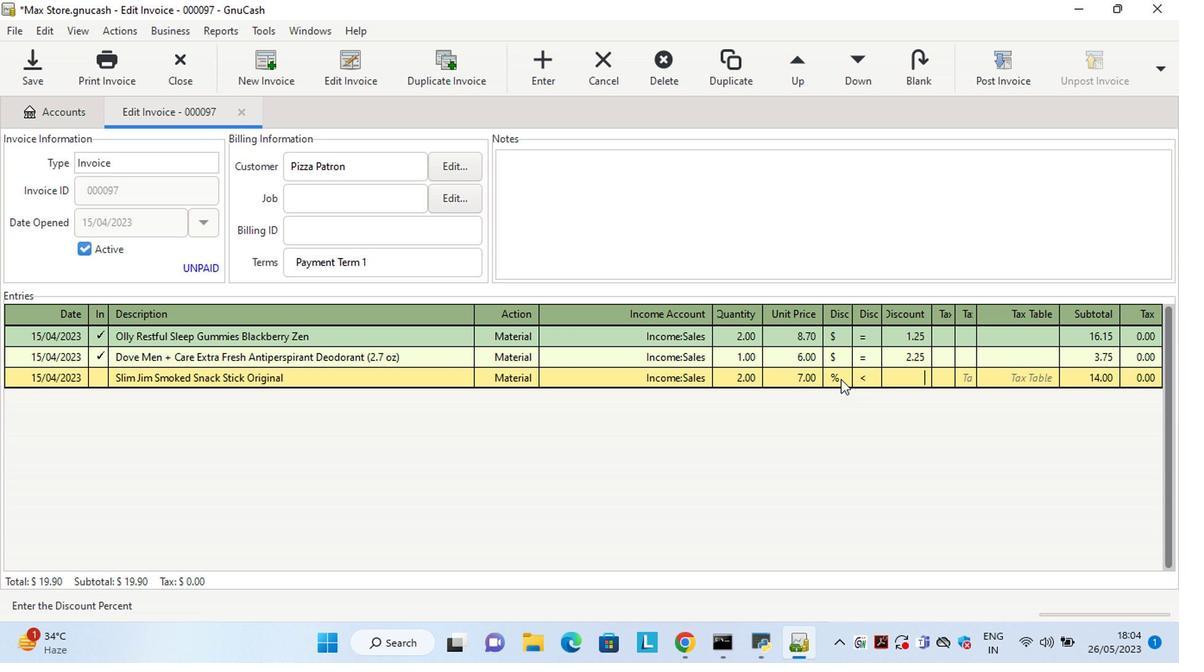 
Action: Mouse pressed left at (860, 381)
Screenshot: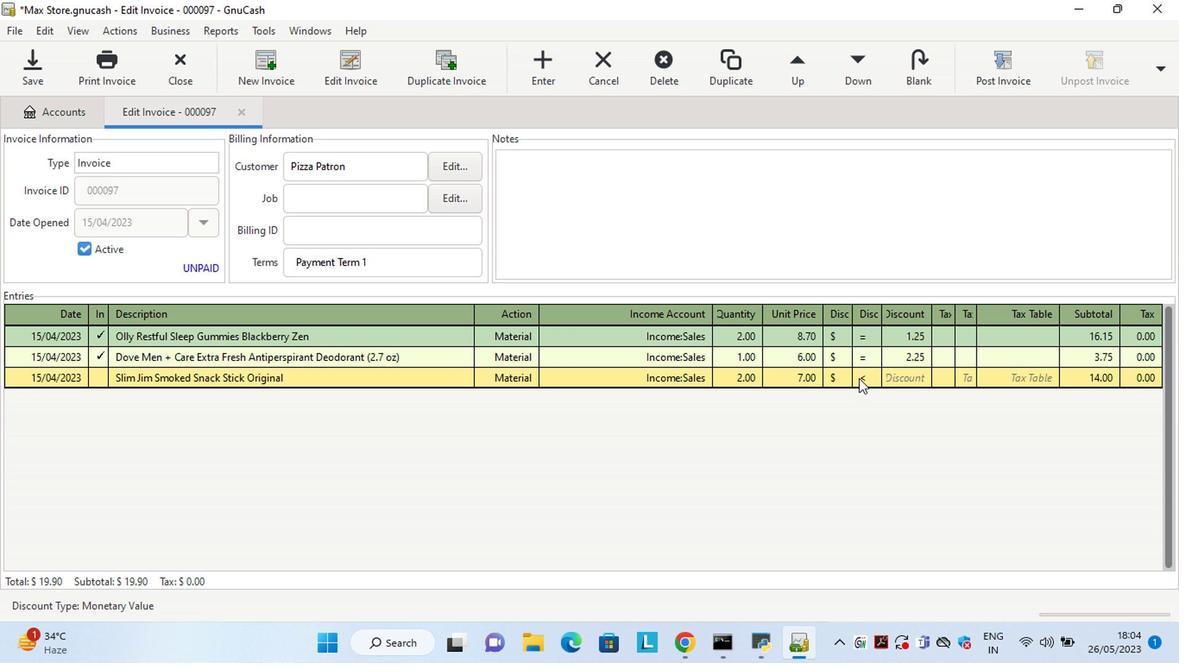 
Action: Mouse moved to (890, 377)
Screenshot: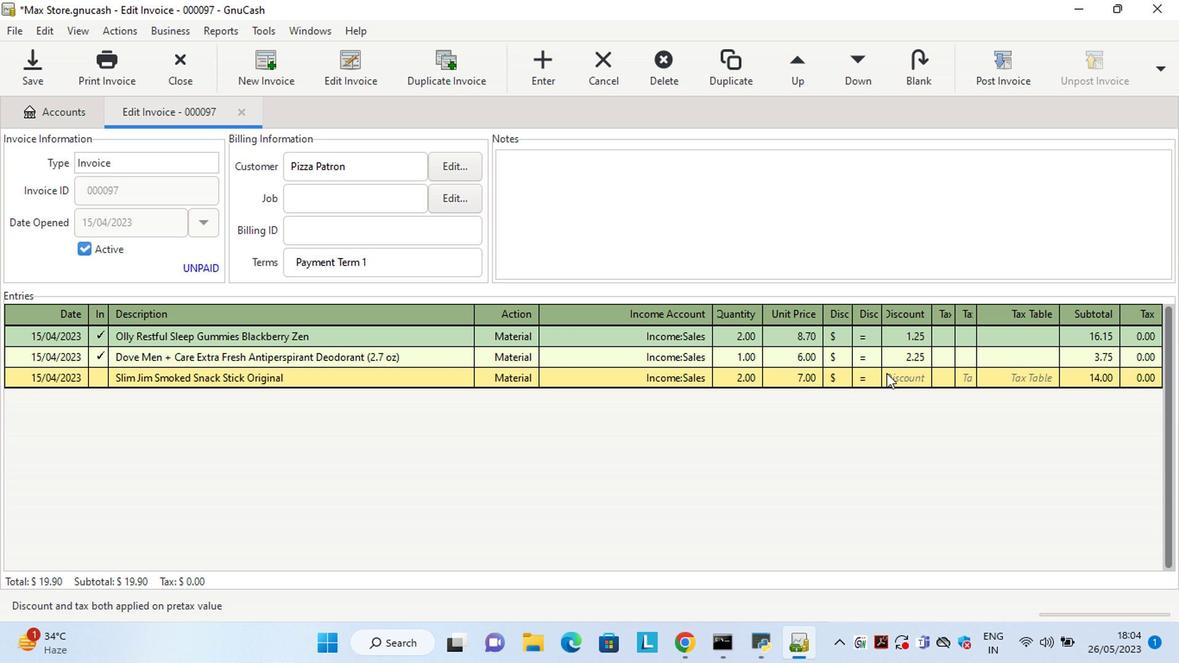 
Action: Mouse pressed left at (890, 377)
Screenshot: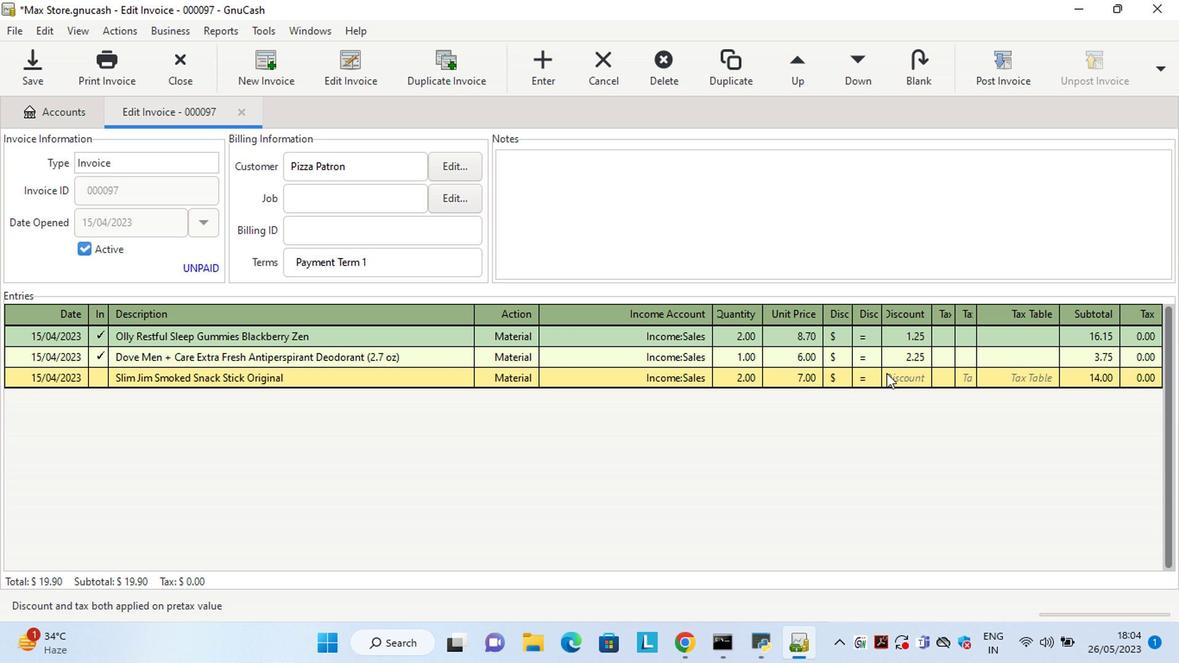 
Action: Mouse moved to (890, 377)
Screenshot: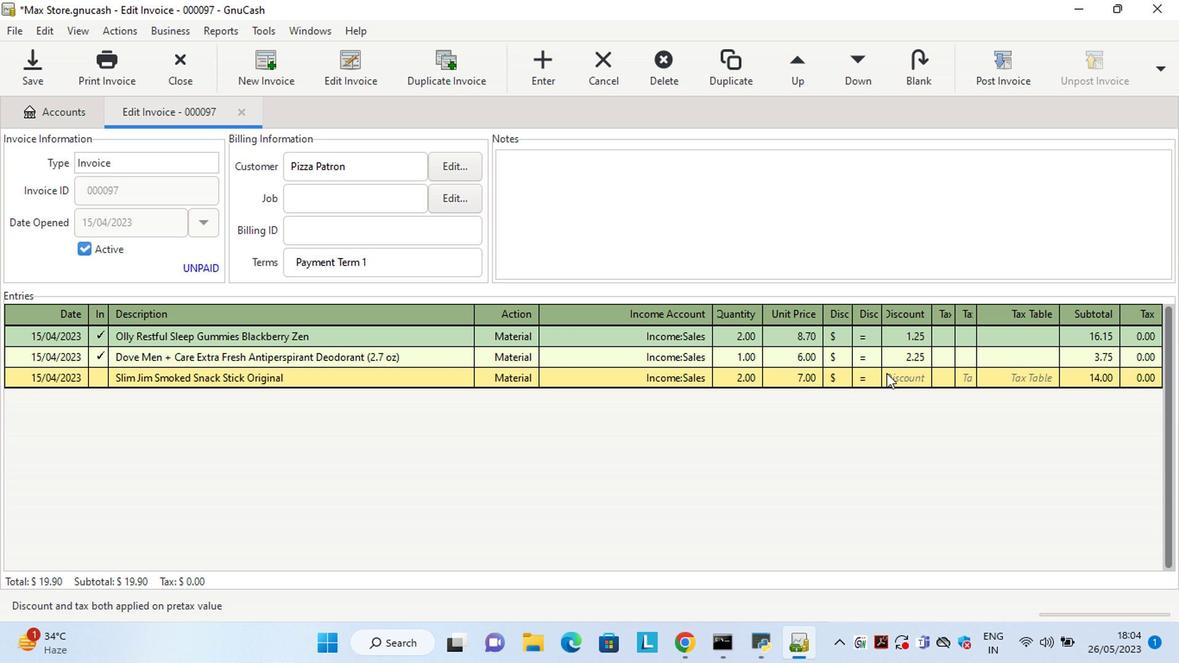 
Action: Key pressed 2.75
Screenshot: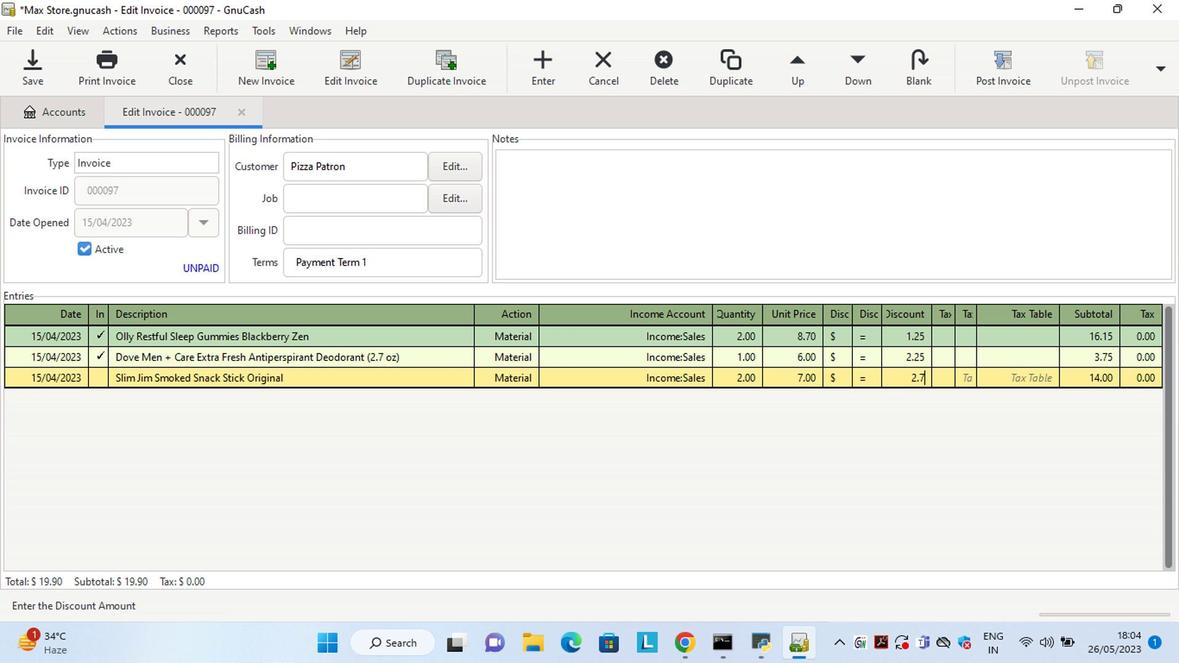 
Action: Mouse moved to (944, 408)
Screenshot: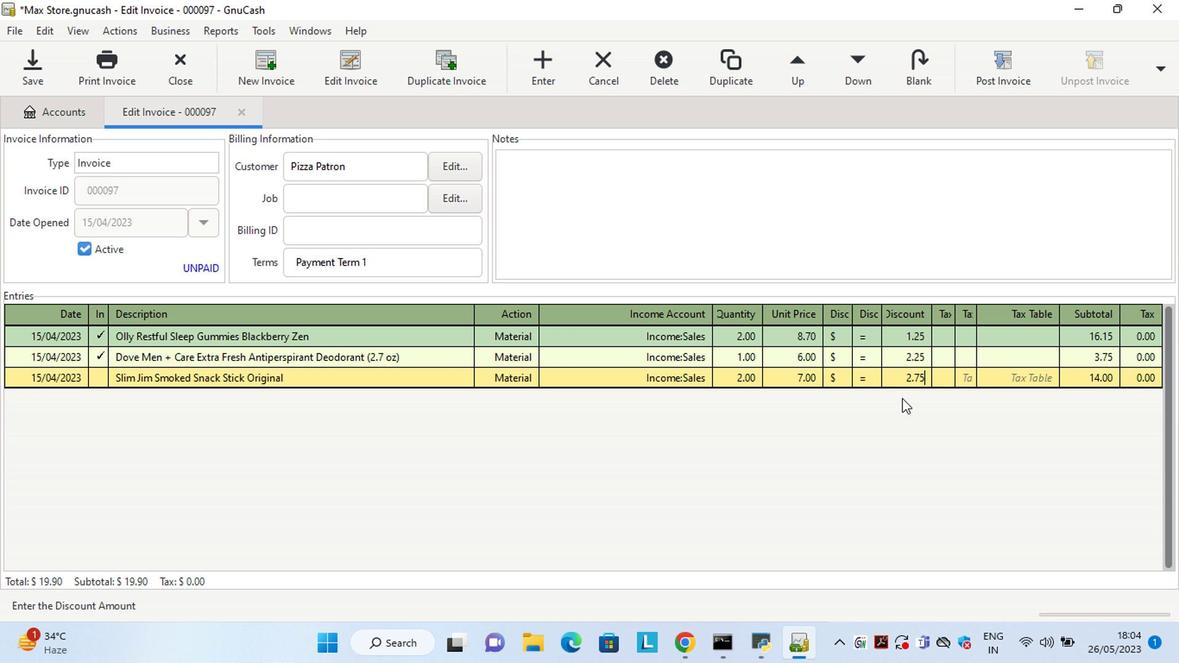 
Action: Key pressed <Key.tab>
Screenshot: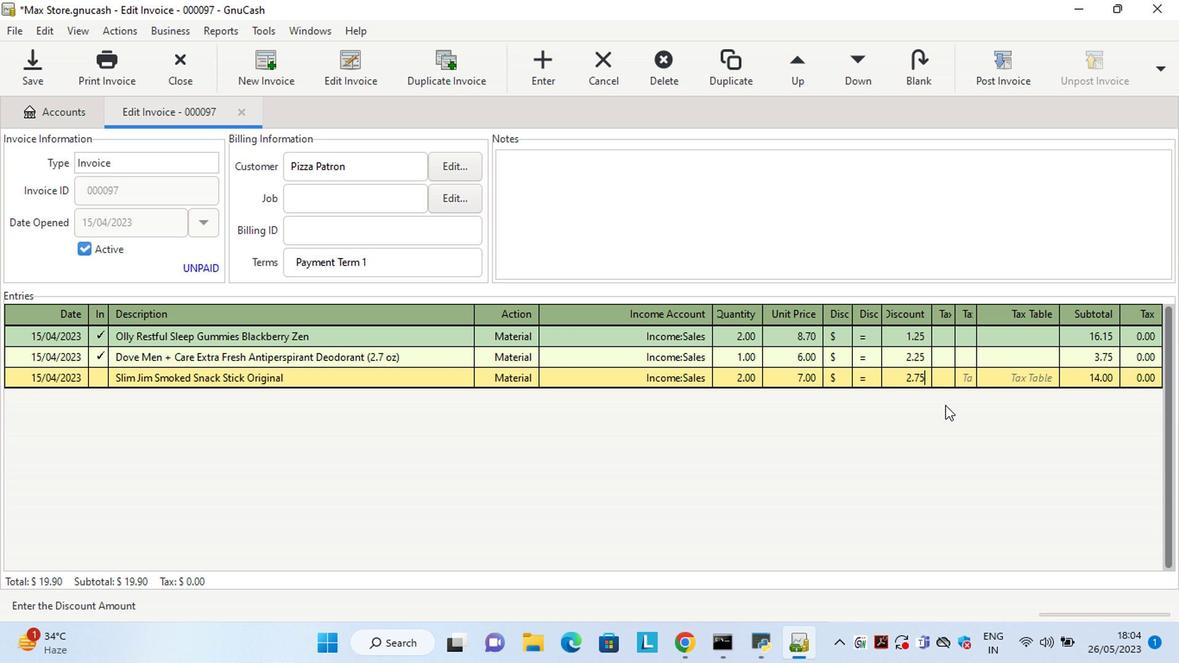 
Action: Mouse moved to (792, 229)
Screenshot: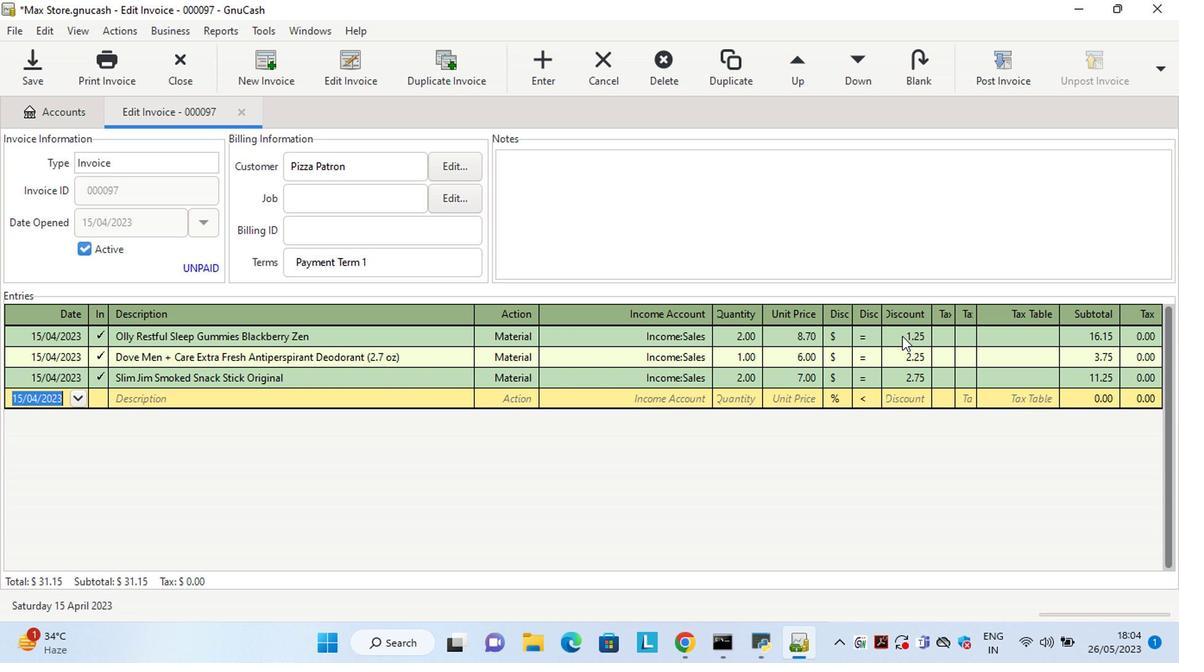 
Action: Mouse pressed left at (792, 229)
Screenshot: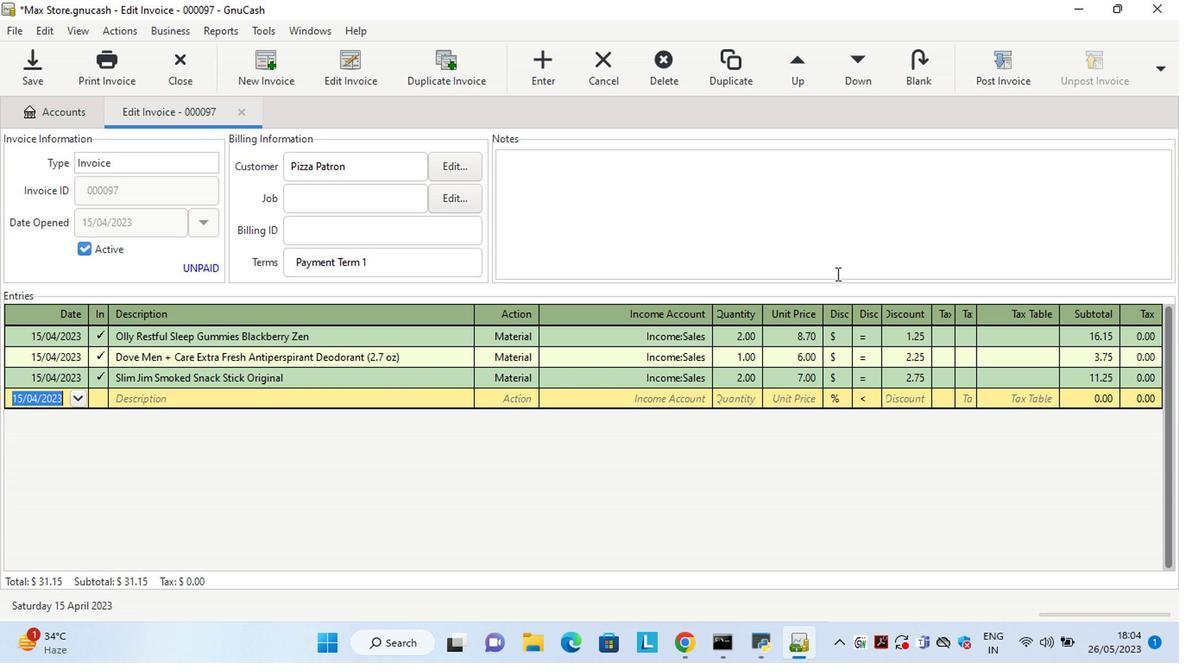 
Action: Key pressed <Key.shift>Looking<Key.space>forward<Key.space>to<Key.space>serving<Key.space>you<Key.space>again.
Screenshot: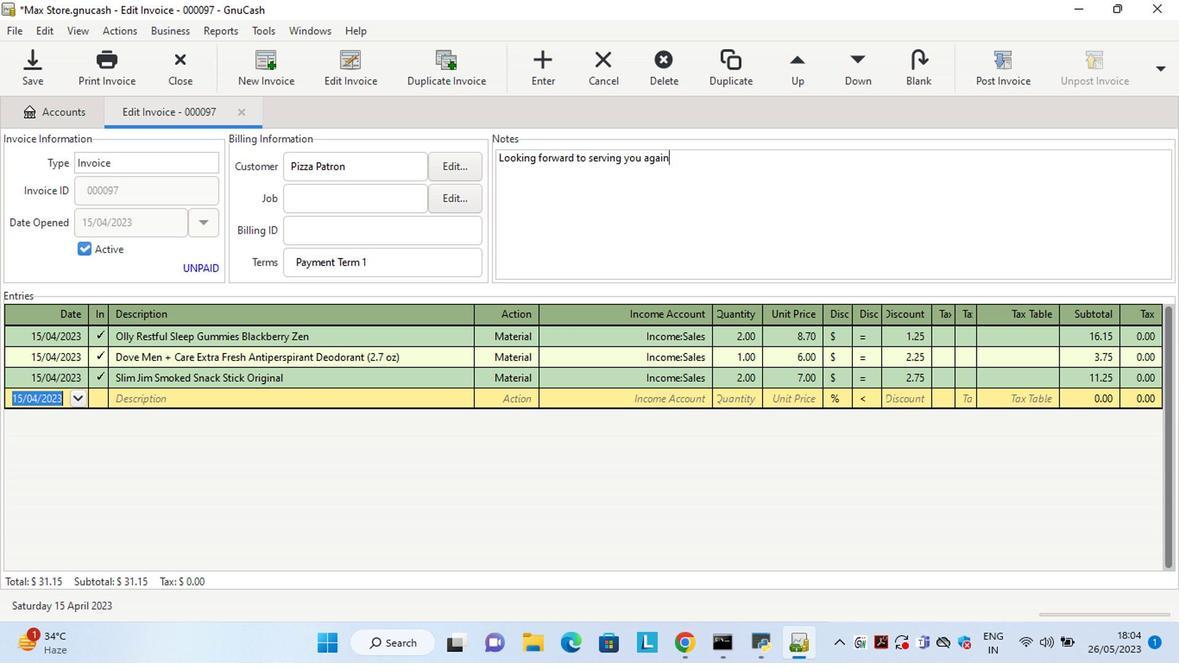 
Action: Mouse moved to (986, 79)
Screenshot: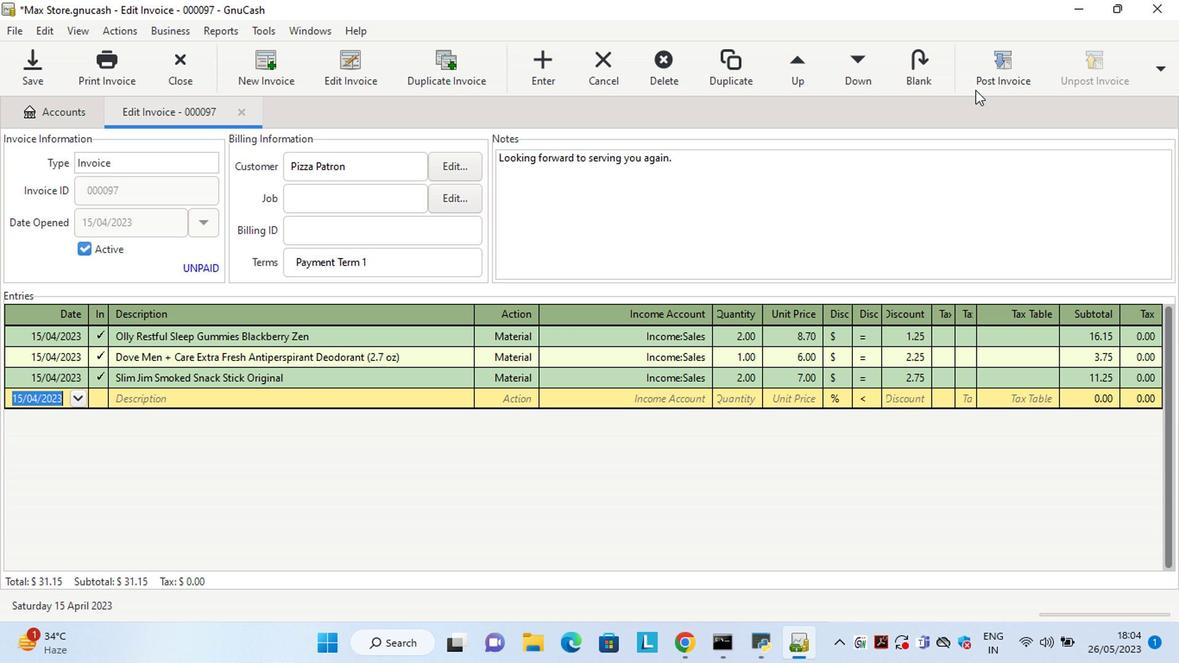 
Action: Mouse pressed left at (986, 79)
Screenshot: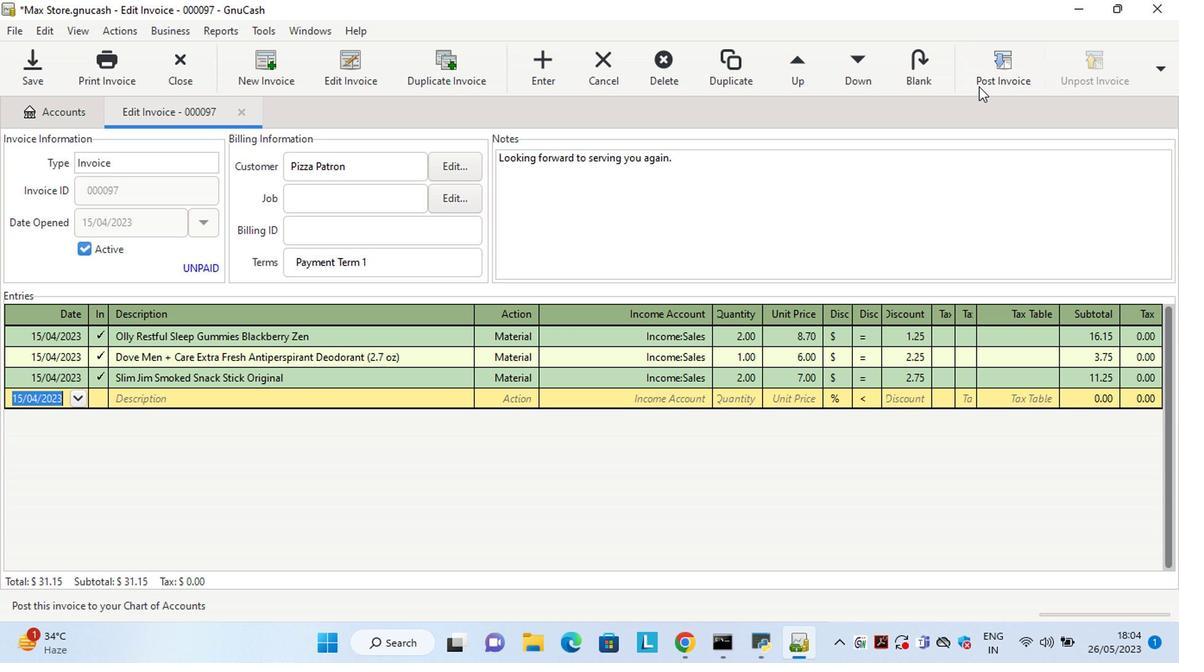 
Action: Mouse moved to (650, 279)
Screenshot: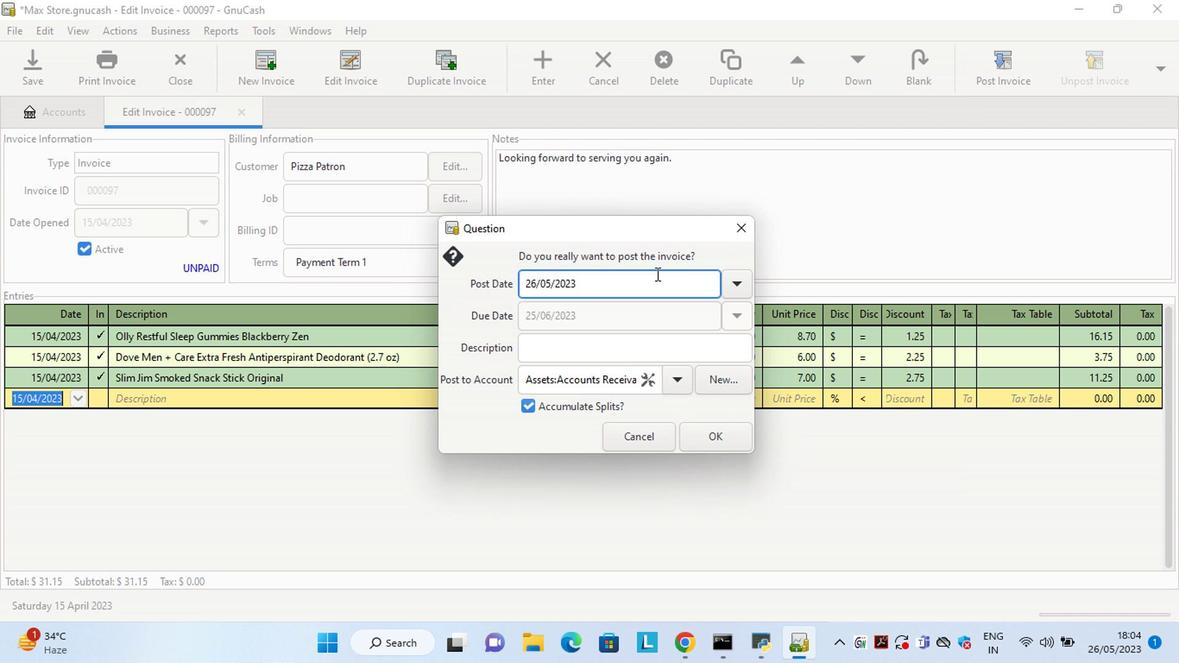 
Action: Mouse pressed left at (650, 279)
Screenshot: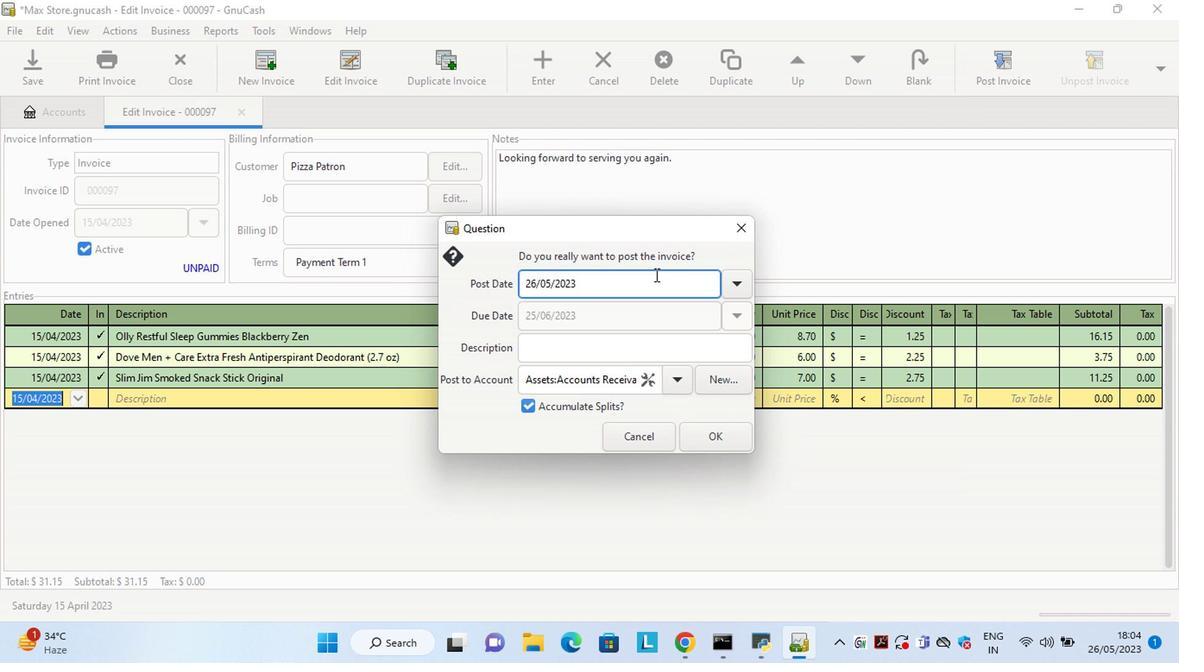 
Action: Key pressed <Key.left><Key.left><Key.left><Key.left><Key.left><Key.left><Key.left><Key.left><Key.left><Key.left><Key.left><Key.left><Key.delete><Key.delete>15<Key.right><Key.right><Key.delete>4
Screenshot: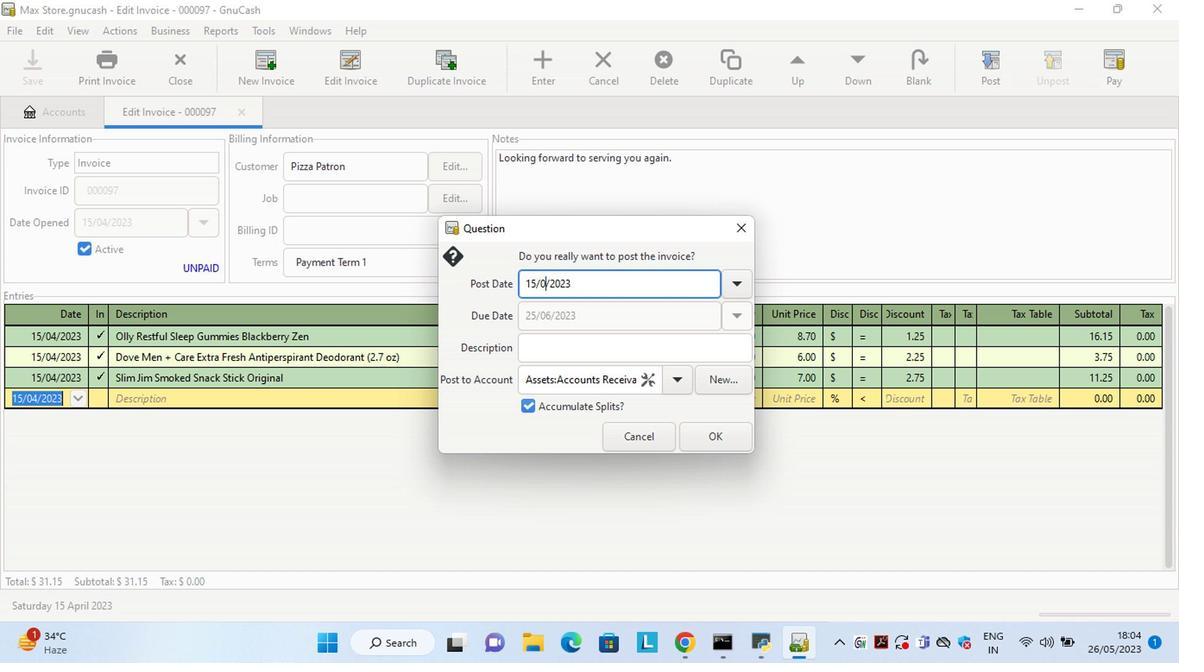 
Action: Mouse moved to (710, 440)
Screenshot: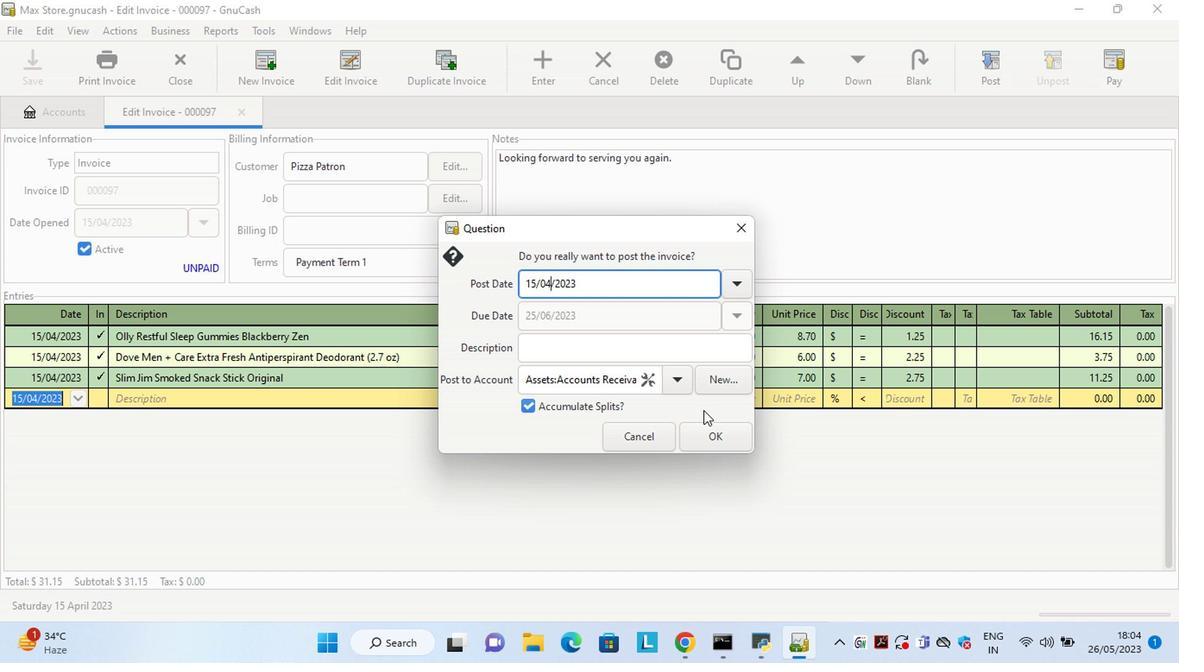 
Action: Mouse pressed left at (710, 440)
Screenshot: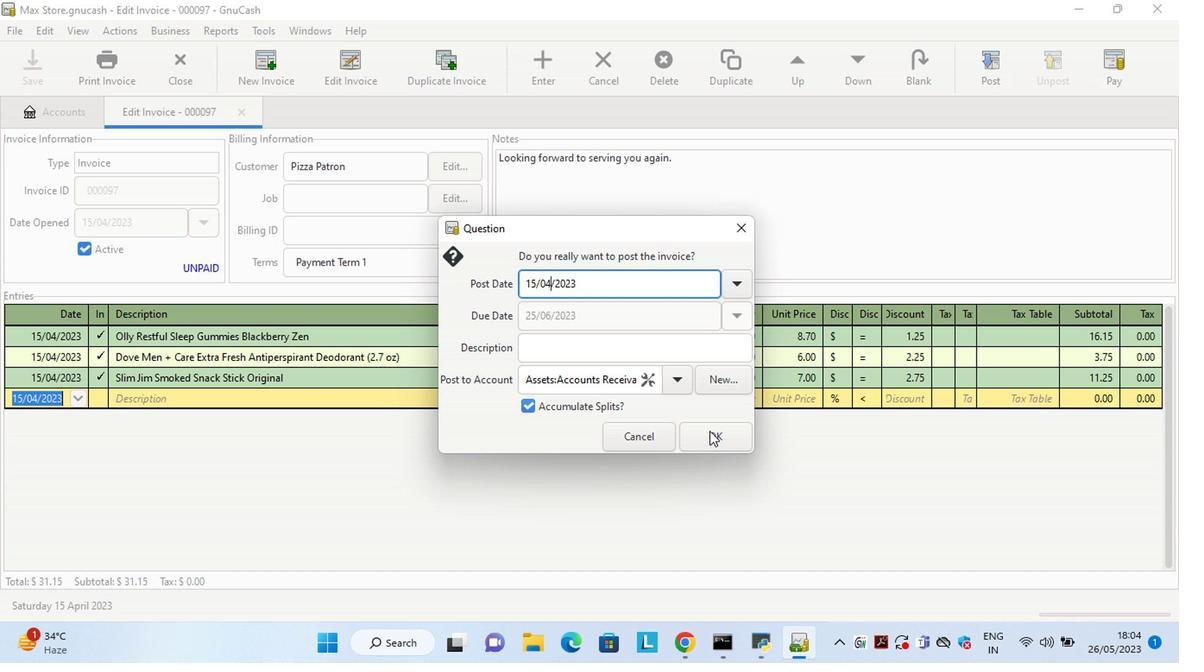 
Action: Mouse moved to (1110, 72)
Screenshot: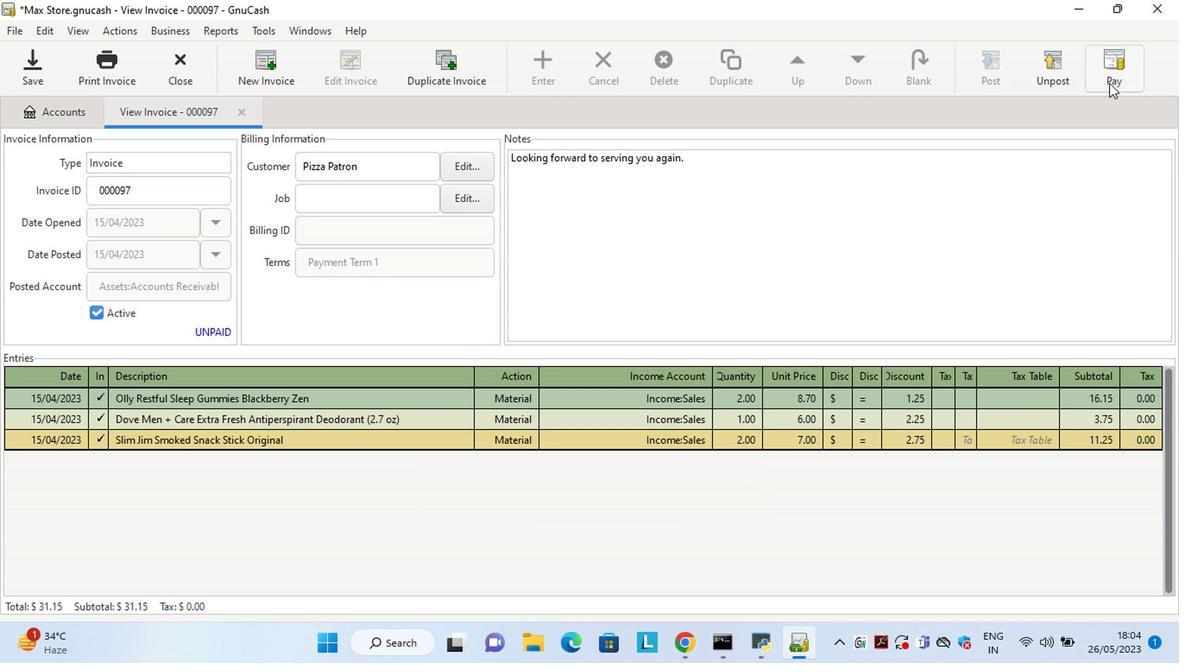 
Action: Mouse pressed left at (1110, 72)
Screenshot: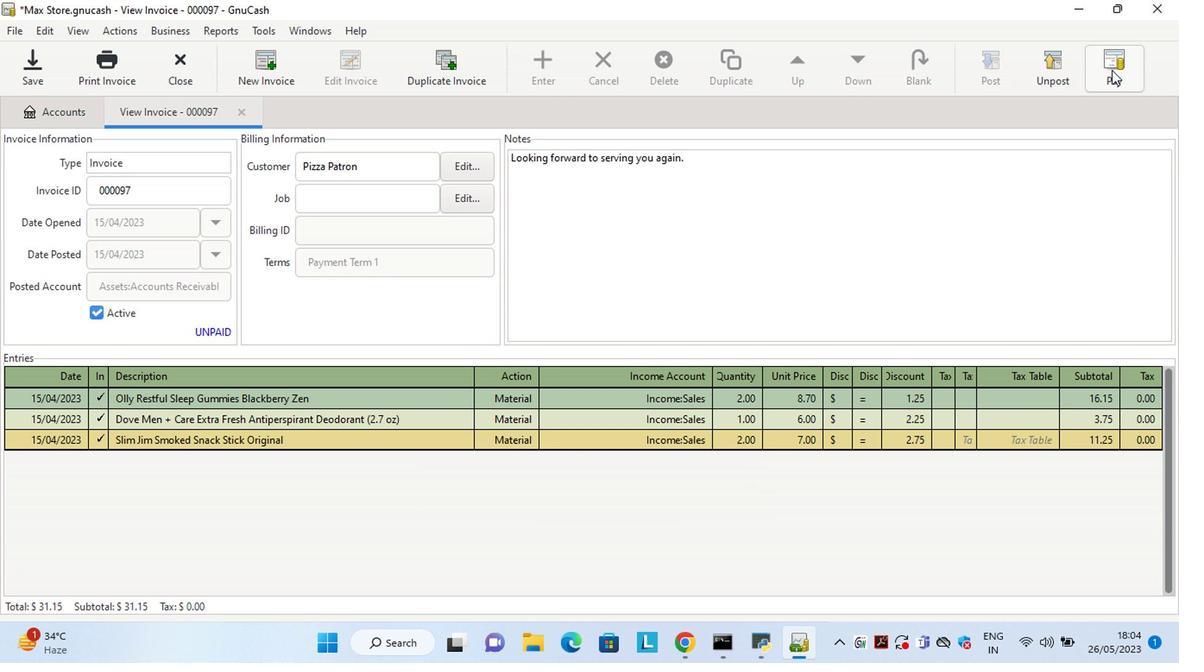 
Action: Mouse moved to (482, 338)
Screenshot: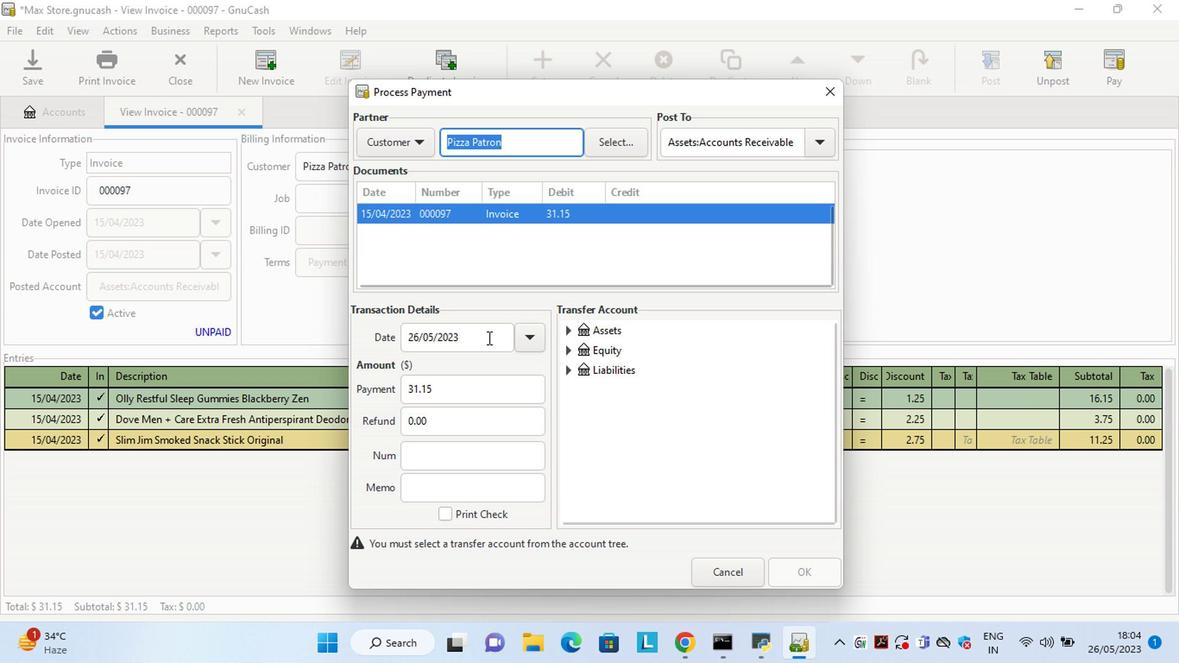 
Action: Mouse pressed left at (482, 338)
Screenshot: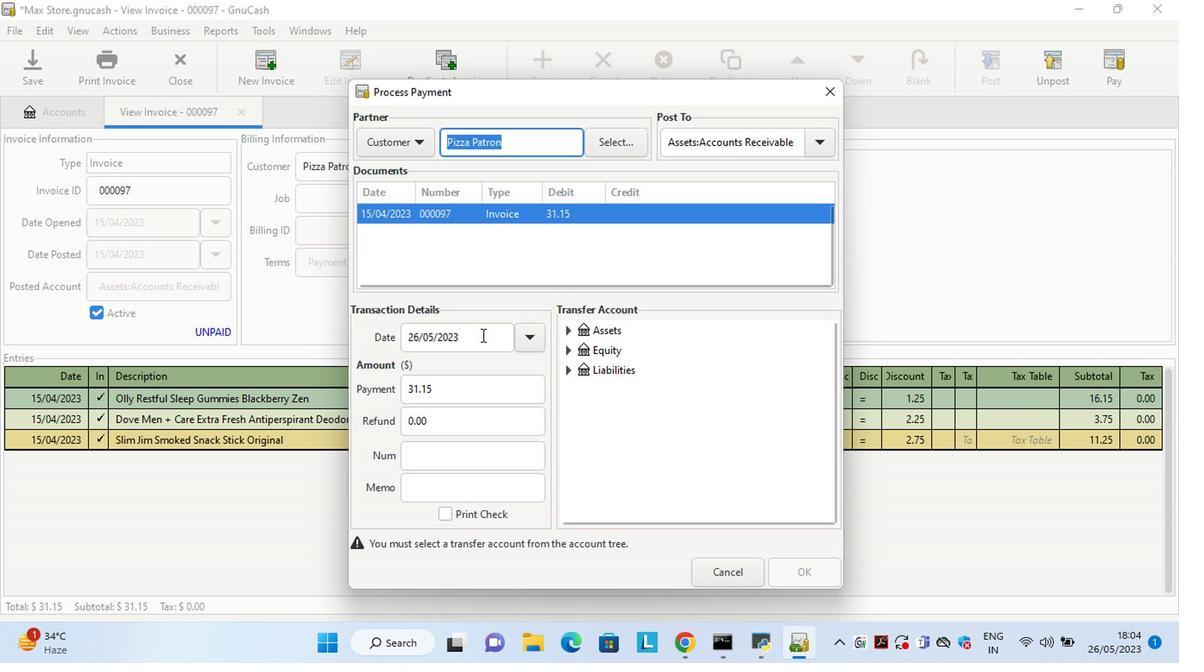 
Action: Key pressed <Key.left><Key.left><Key.left><Key.left><Key.left><Key.left><Key.left><Key.left><Key.left><Key.left><Key.delete><Key.delete>15
Screenshot: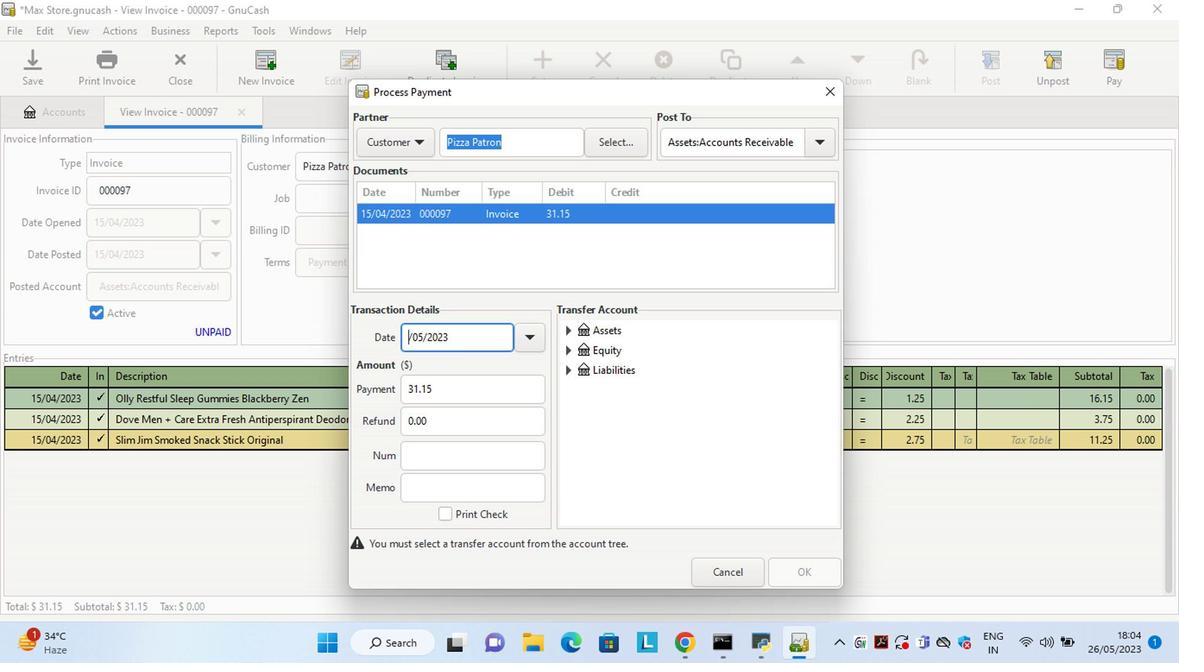 
Action: Mouse moved to (568, 334)
Screenshot: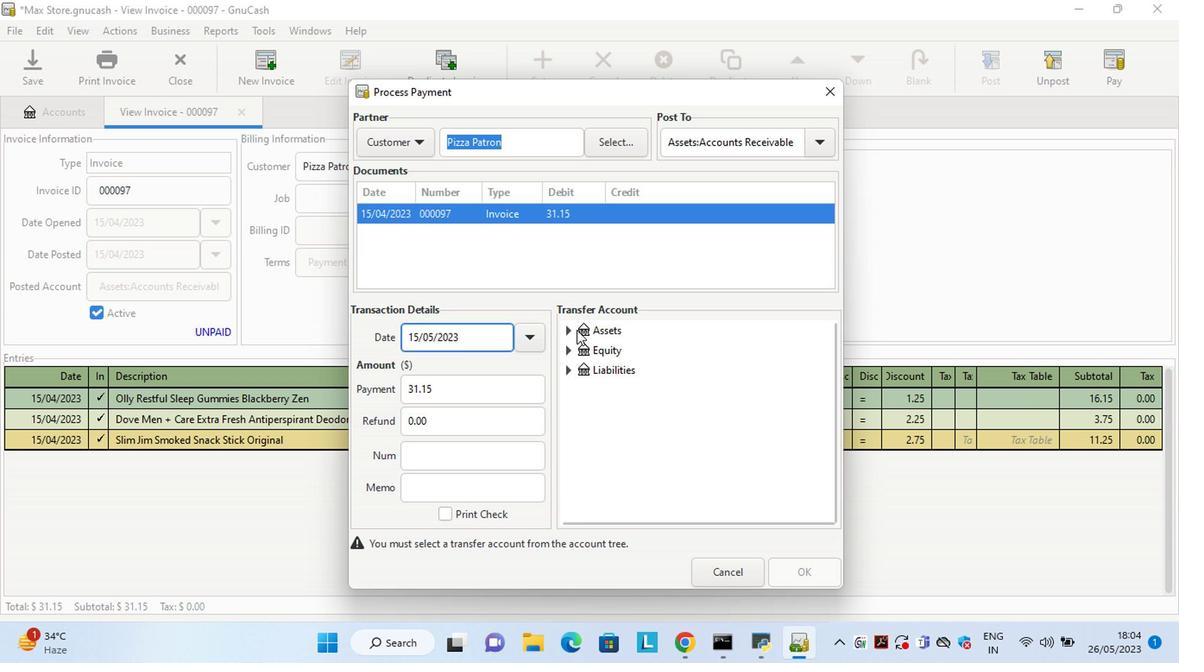 
Action: Mouse pressed left at (568, 334)
Screenshot: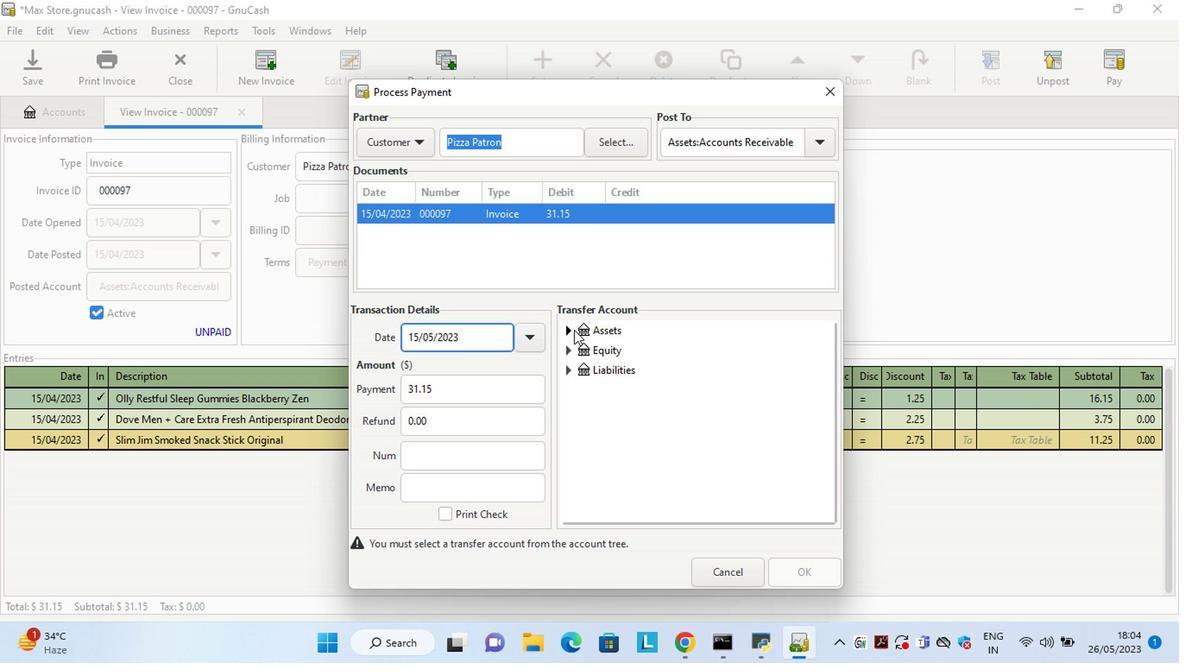 
Action: Mouse moved to (586, 354)
Screenshot: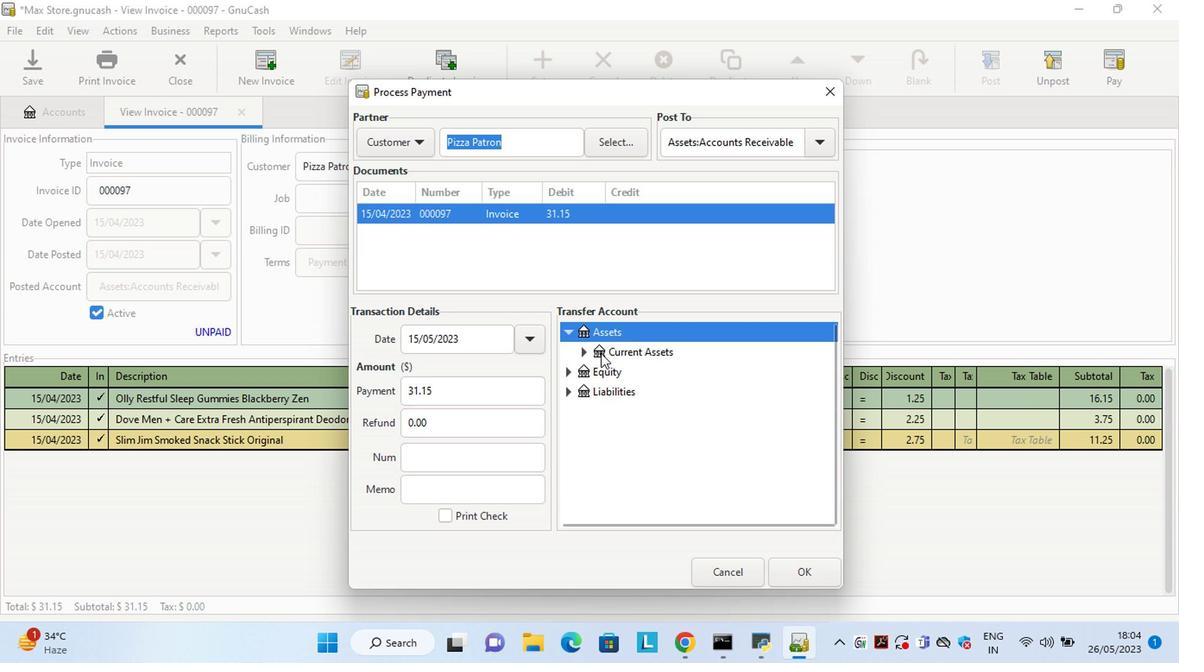
Action: Mouse pressed left at (586, 354)
Screenshot: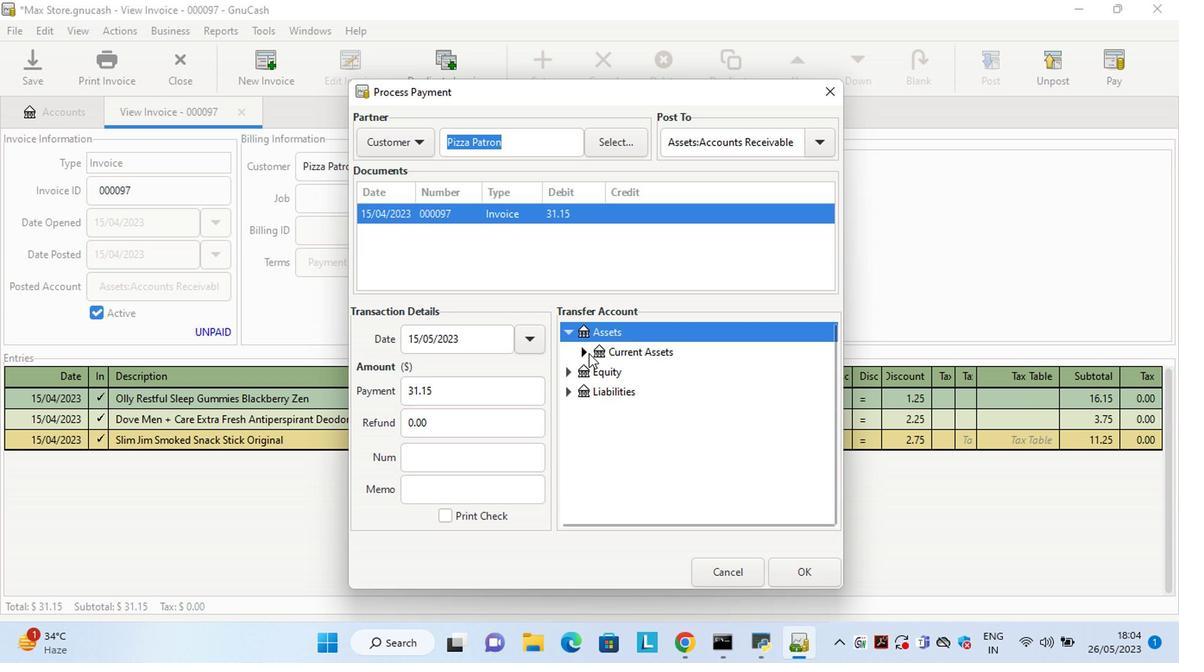 
Action: Mouse moved to (630, 372)
Screenshot: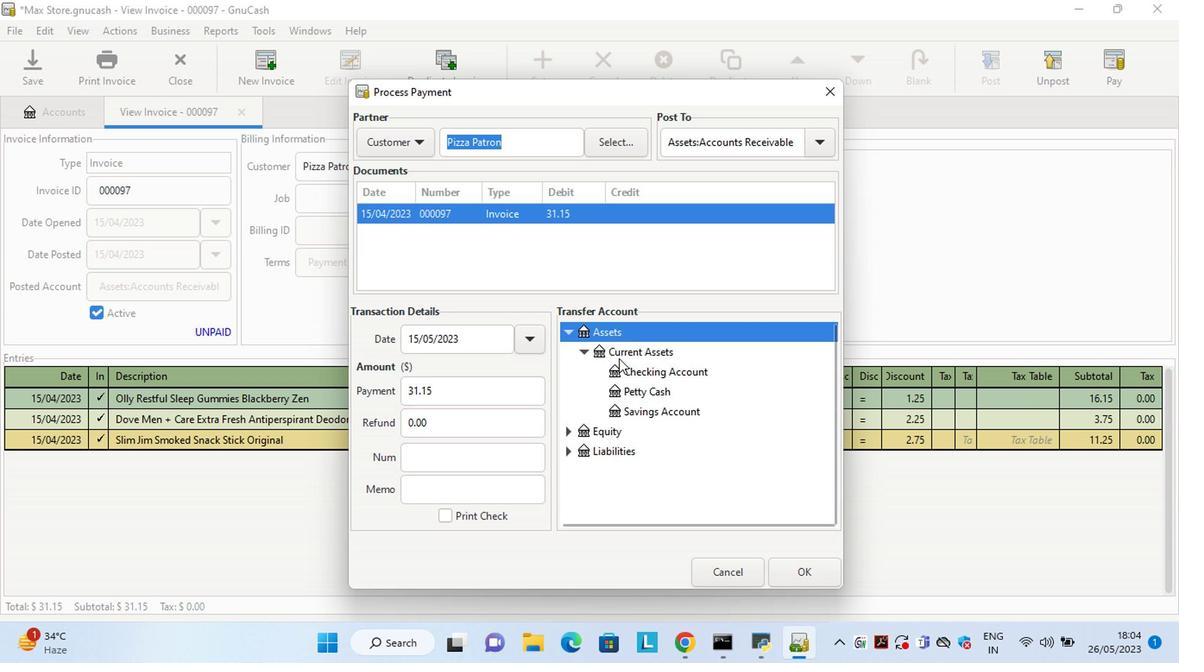 
Action: Mouse pressed left at (630, 372)
Screenshot: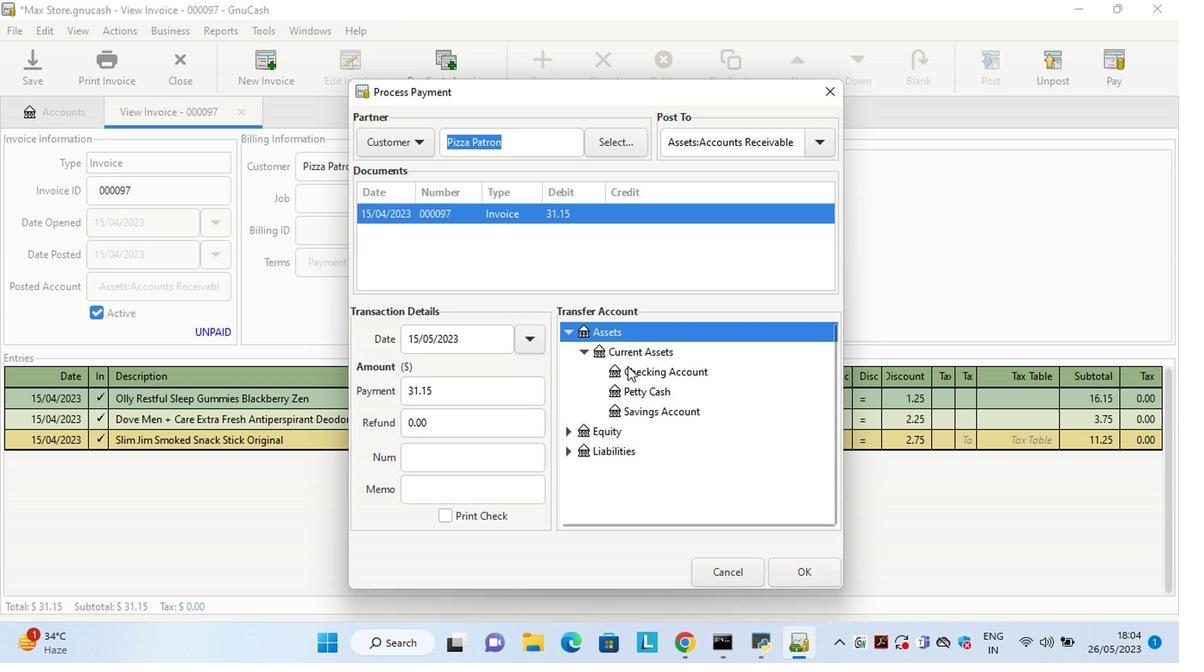 
Action: Mouse moved to (802, 576)
Screenshot: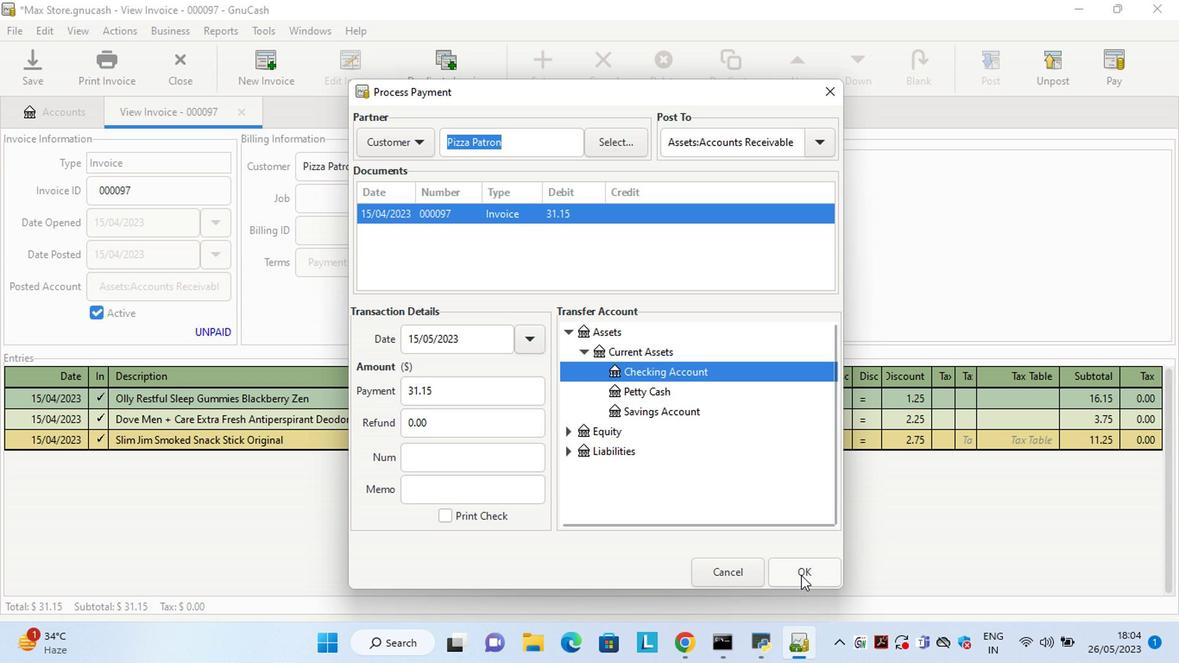 
Action: Mouse pressed left at (802, 576)
Screenshot: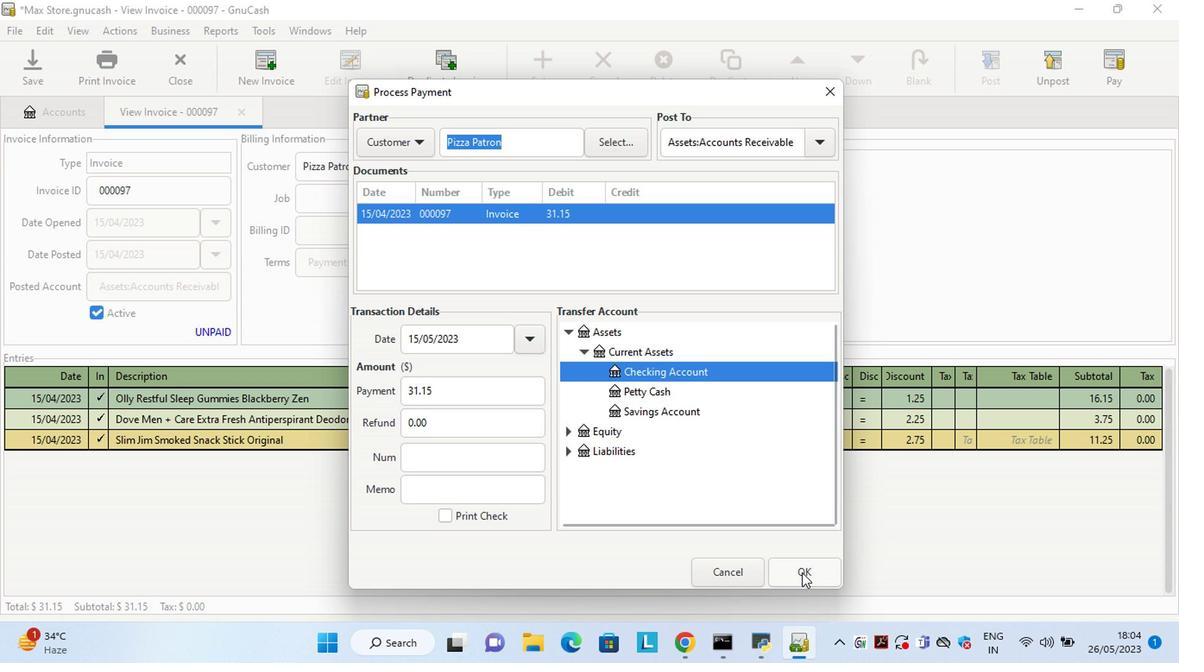 
Action: Mouse moved to (99, 63)
Screenshot: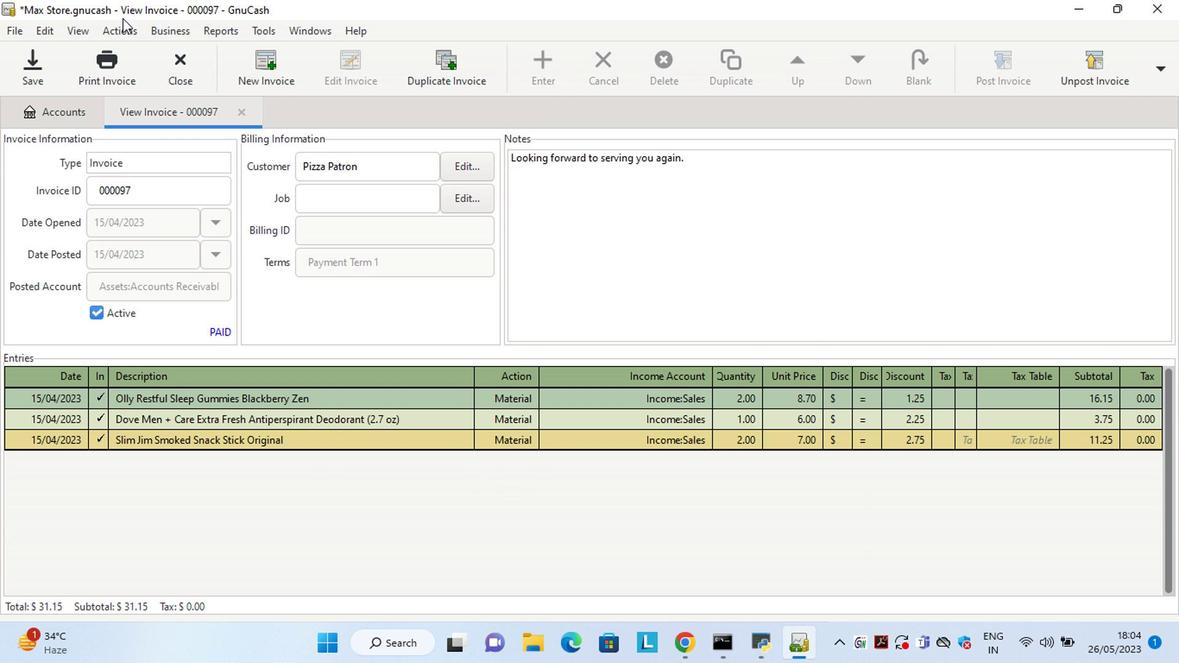 
Action: Mouse pressed left at (99, 63)
Screenshot: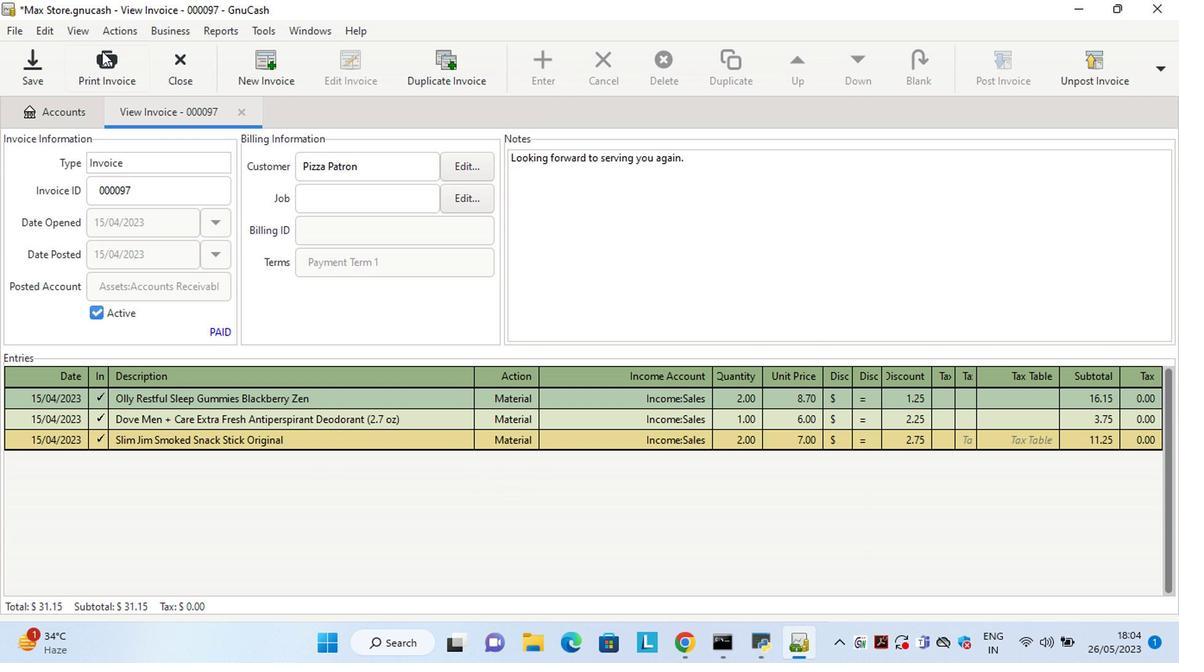 
Action: Mouse moved to (437, 72)
Screenshot: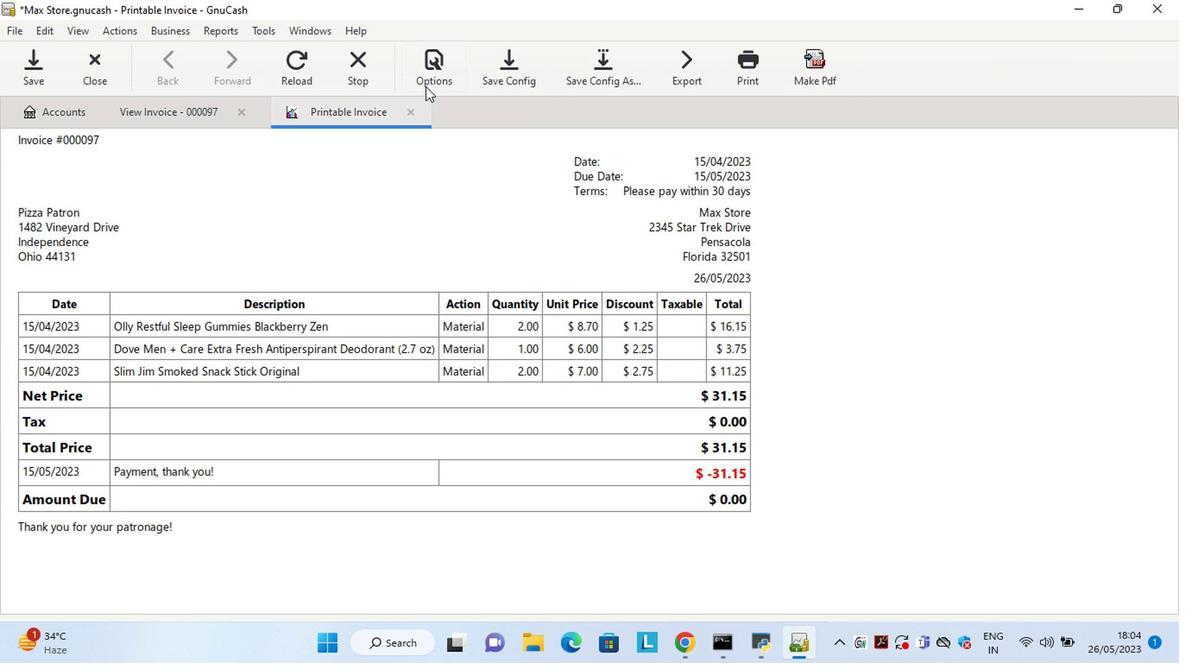 
Action: Mouse pressed left at (437, 72)
Screenshot: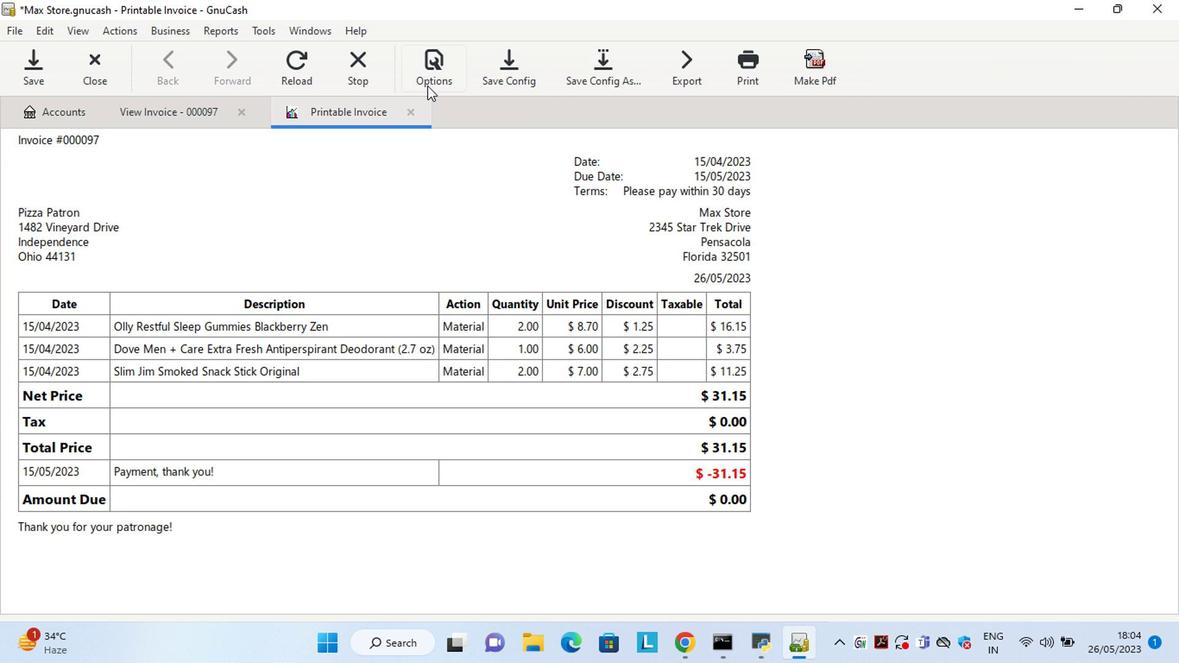 
Action: Mouse moved to (171, 175)
Screenshot: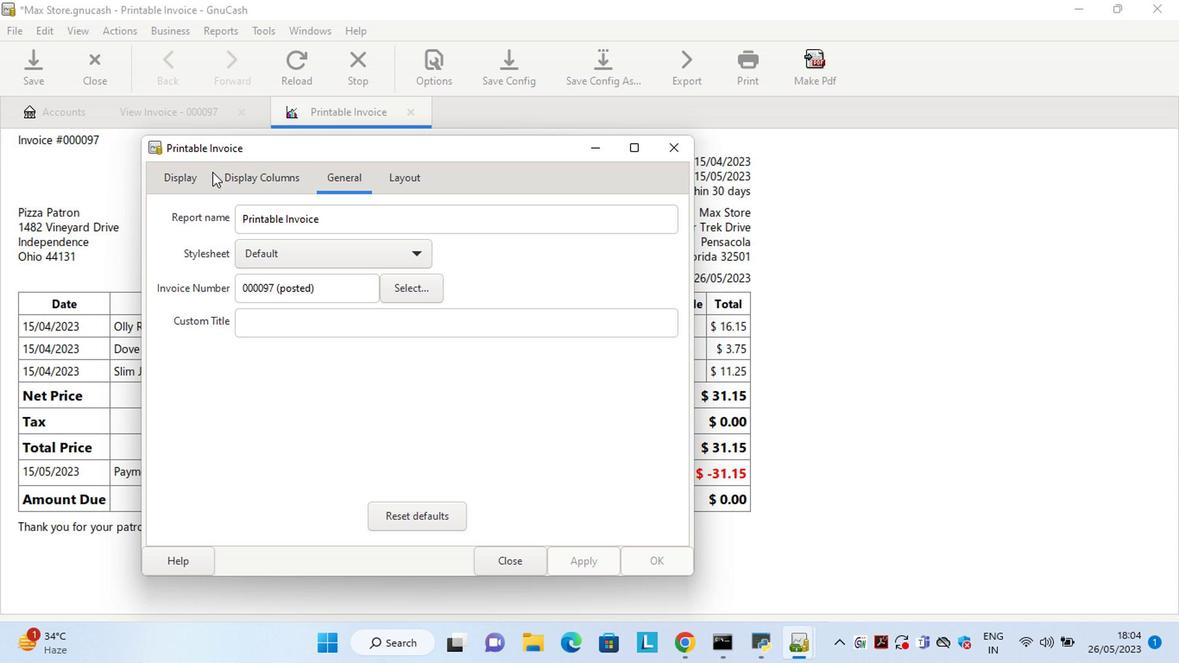 
Action: Mouse pressed left at (171, 175)
Screenshot: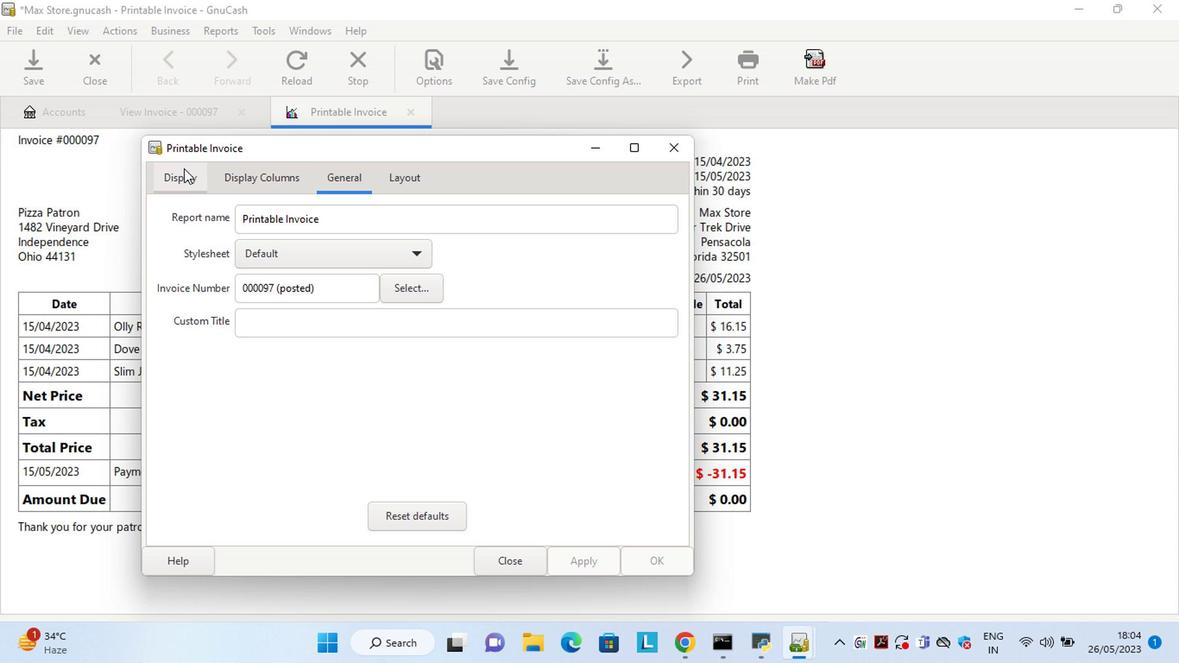 
Action: Mouse moved to (292, 380)
Screenshot: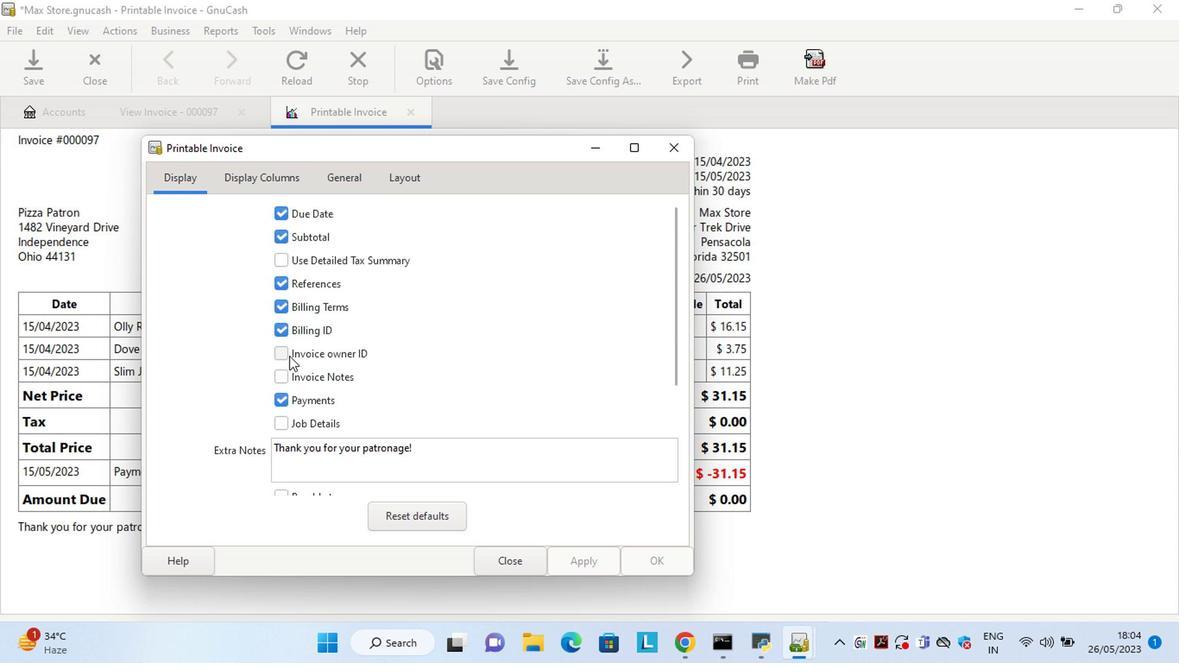 
Action: Mouse pressed left at (292, 380)
Screenshot: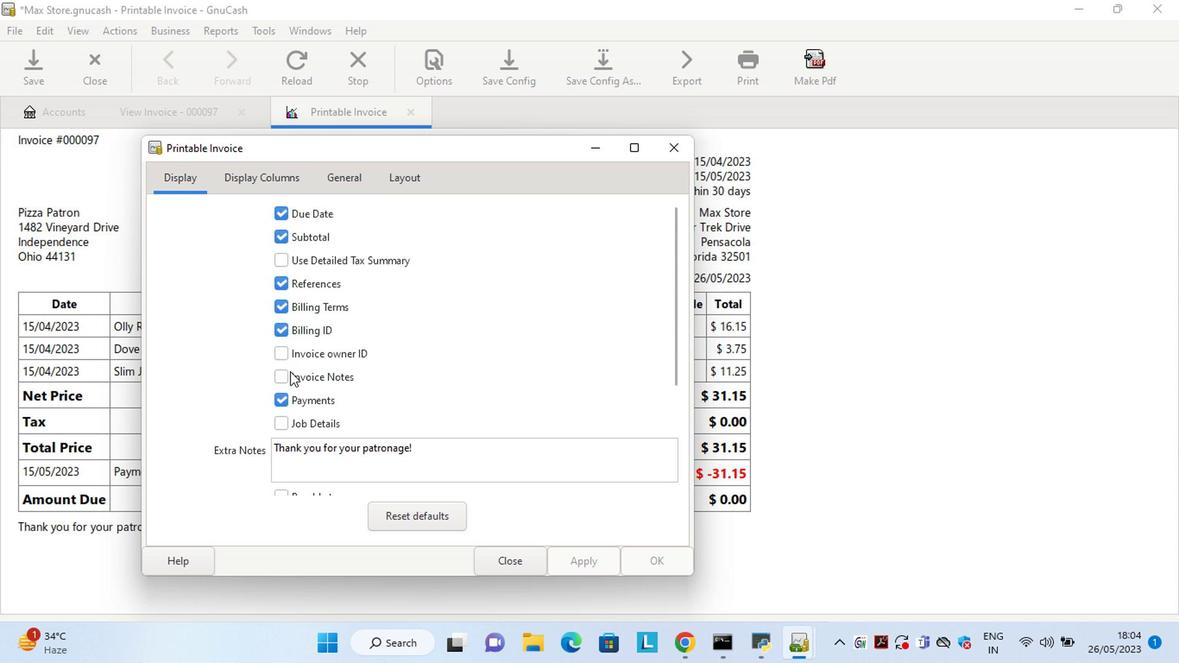 
Action: Mouse moved to (588, 572)
Screenshot: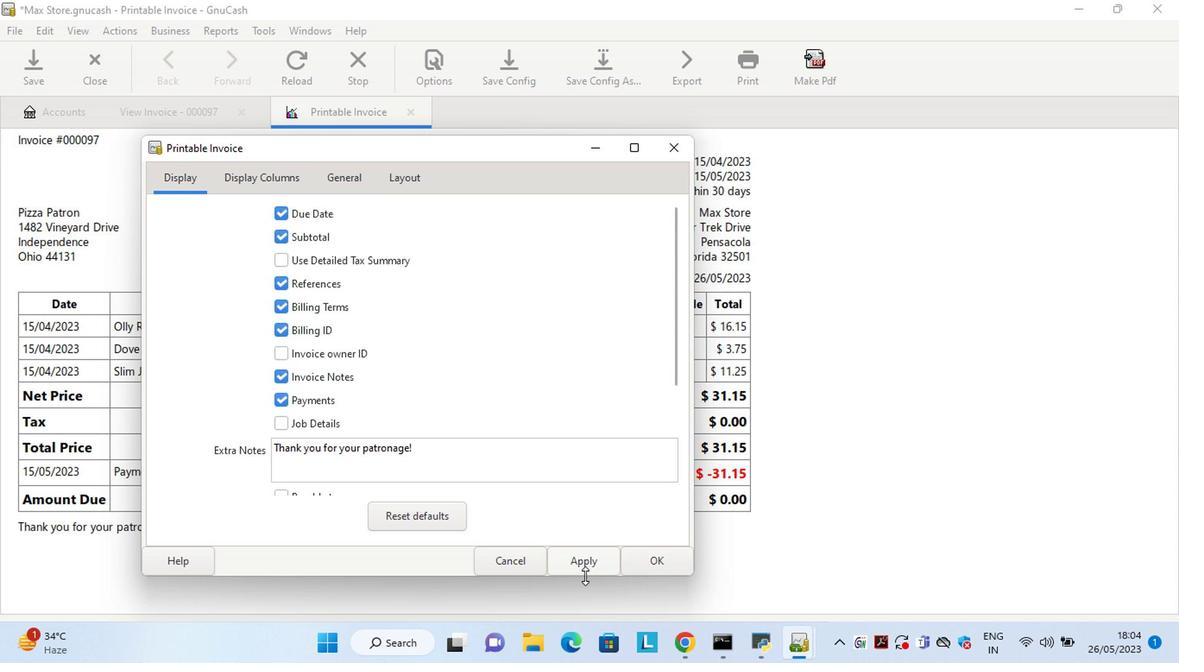 
Action: Mouse pressed left at (588, 572)
Screenshot: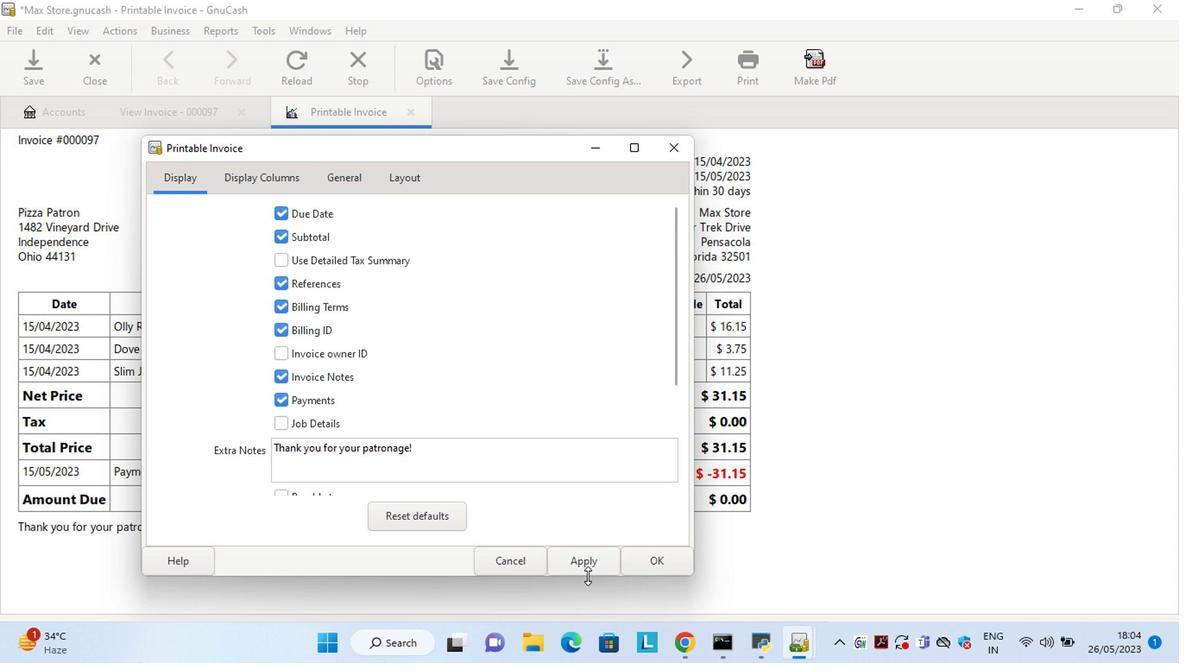 
Action: Mouse moved to (506, 566)
Screenshot: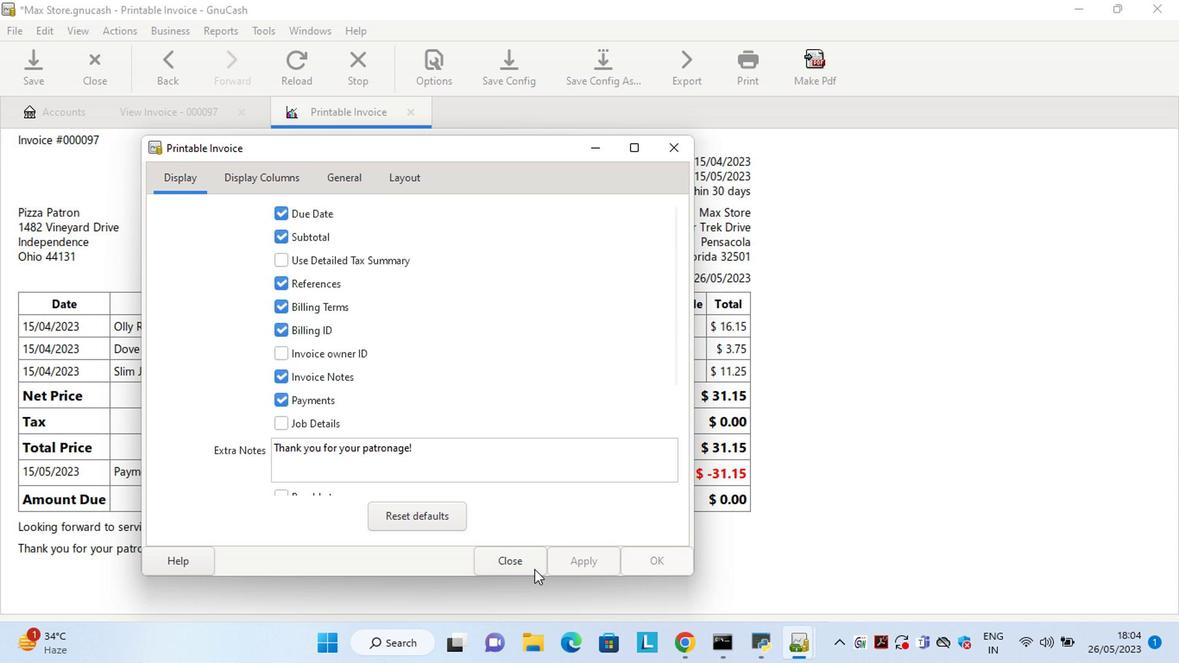 
Action: Mouse pressed left at (506, 566)
Screenshot: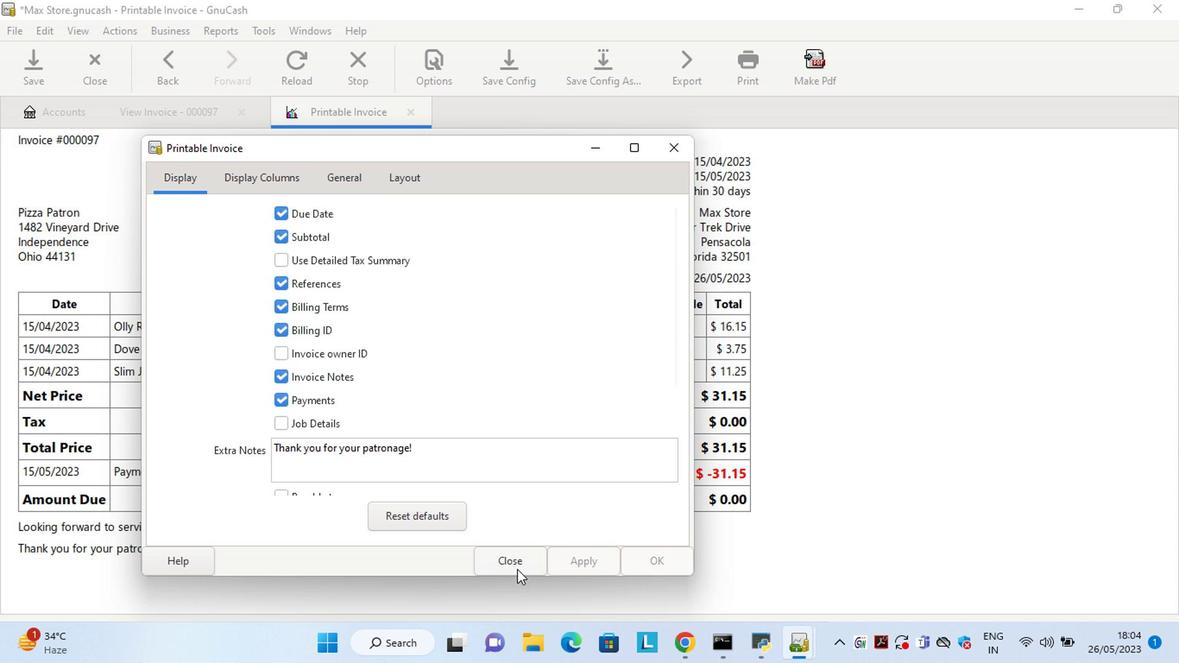 
Action: Mouse moved to (536, 404)
Screenshot: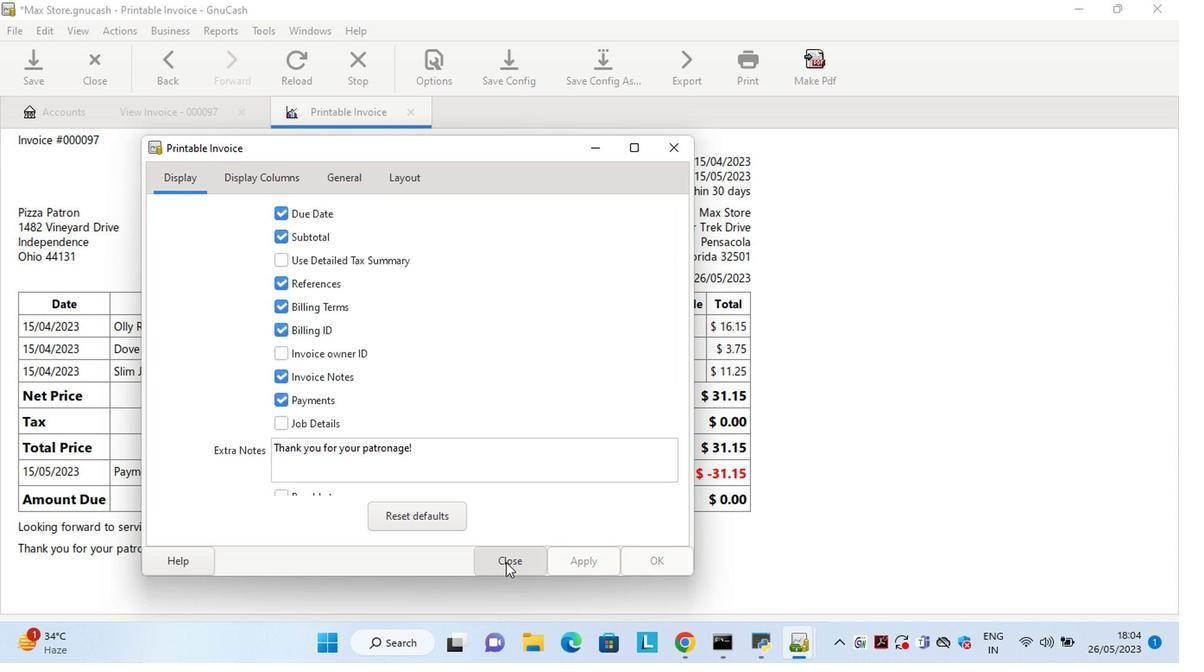 
